 Task: Look for space in Zābol, Iran from 9th July, 2023 to 16th July, 2023 for 2 adults, 1 child in price range Rs.8000 to Rs.16000. Place can be entire place with 2 bedrooms having 2 beds and 1 bathroom. Property type can be house, flat, guest house. Booking option can be shelf check-in. Required host language is English.
Action: Mouse moved to (410, 63)
Screenshot: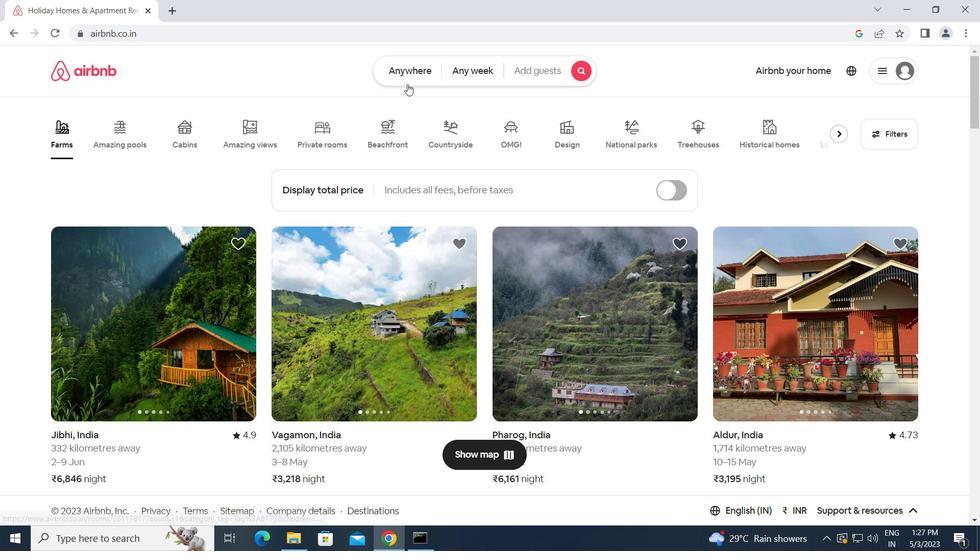 
Action: Mouse pressed left at (410, 63)
Screenshot: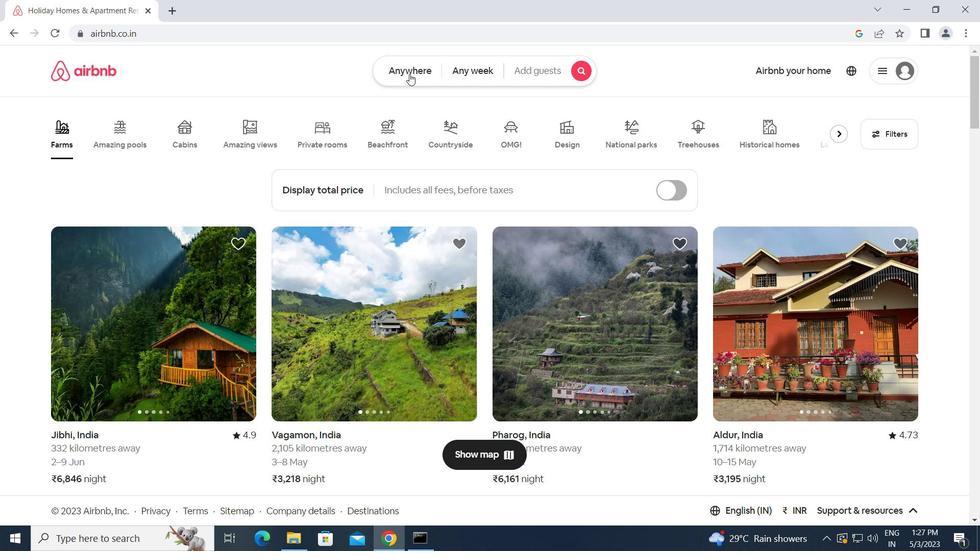 
Action: Mouse moved to (245, 111)
Screenshot: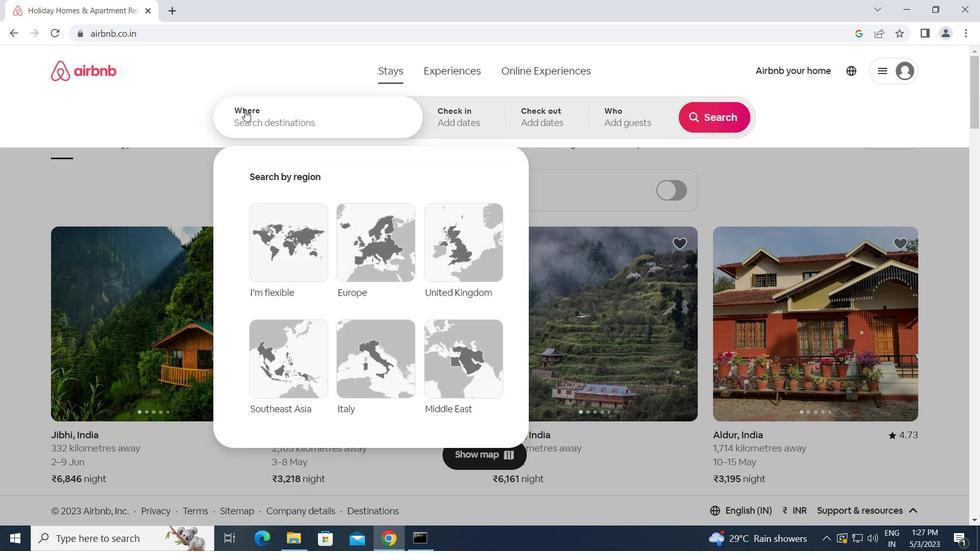 
Action: Mouse pressed left at (245, 111)
Screenshot: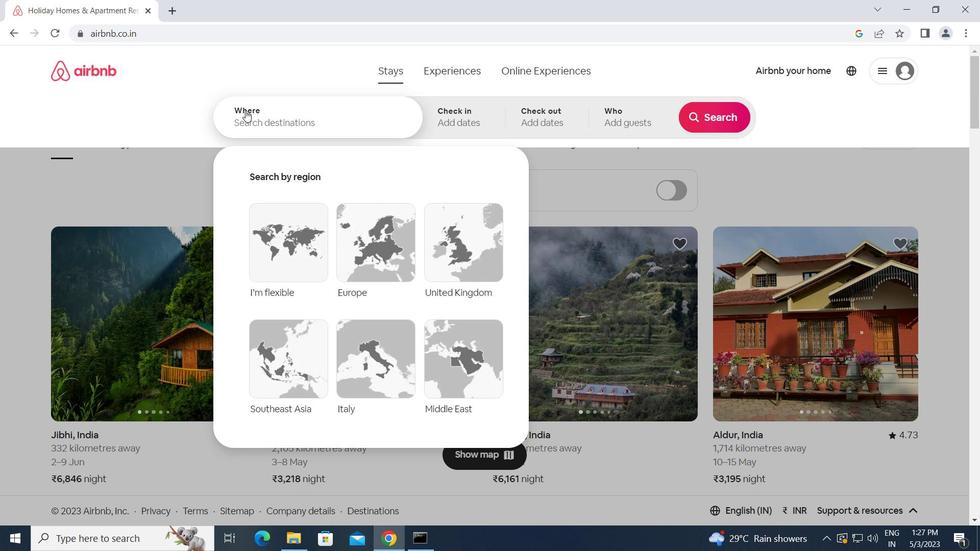 
Action: Key pressed z<Key.caps_lock>abol,<Key.space><Key.caps_lock>i
Screenshot: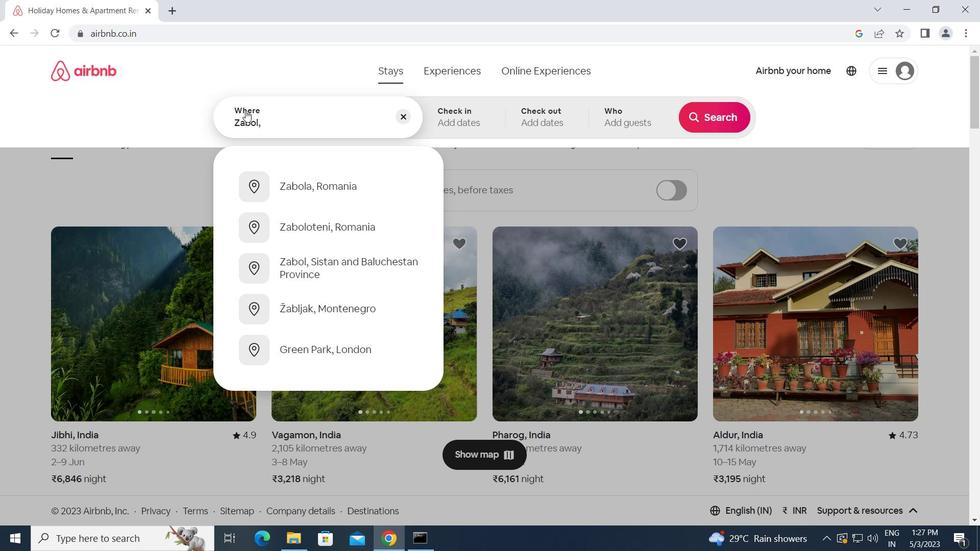 
Action: Mouse moved to (486, 60)
Screenshot: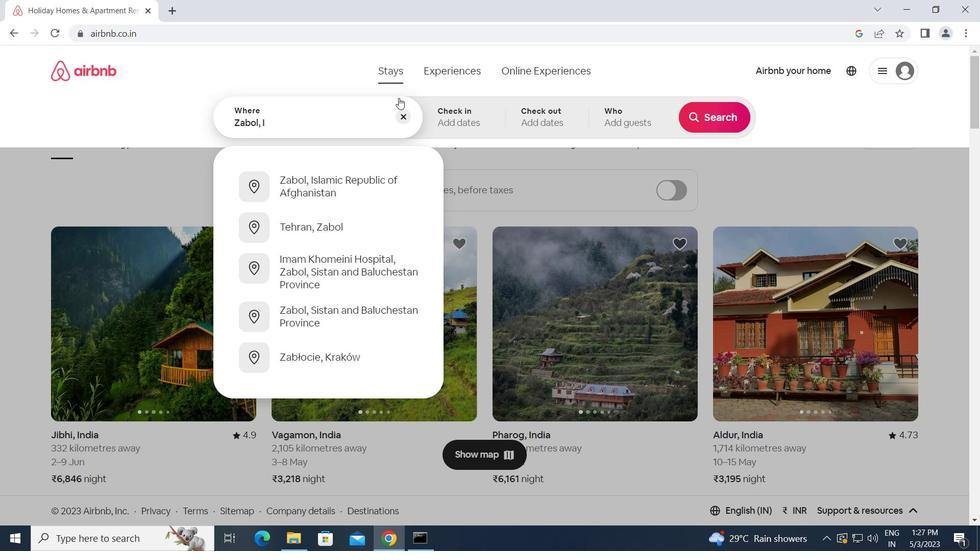 
Action: Key pressed <Key.caps_lock>ran<Key.enter>
Screenshot: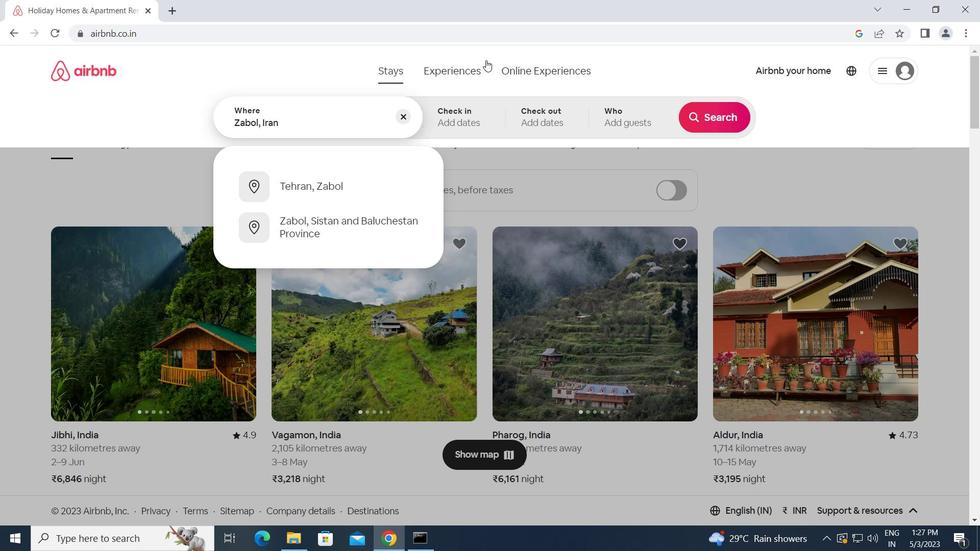 
Action: Mouse moved to (704, 212)
Screenshot: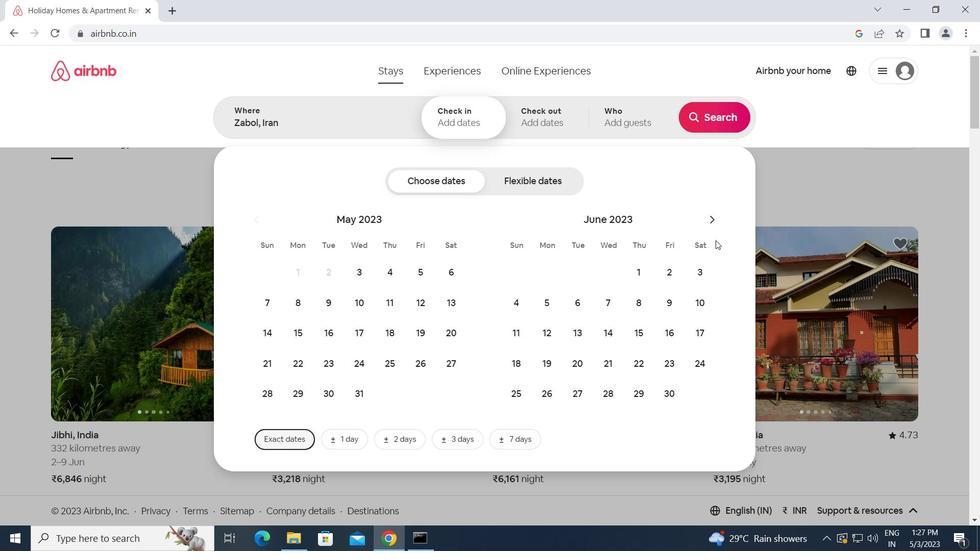 
Action: Mouse pressed left at (704, 212)
Screenshot: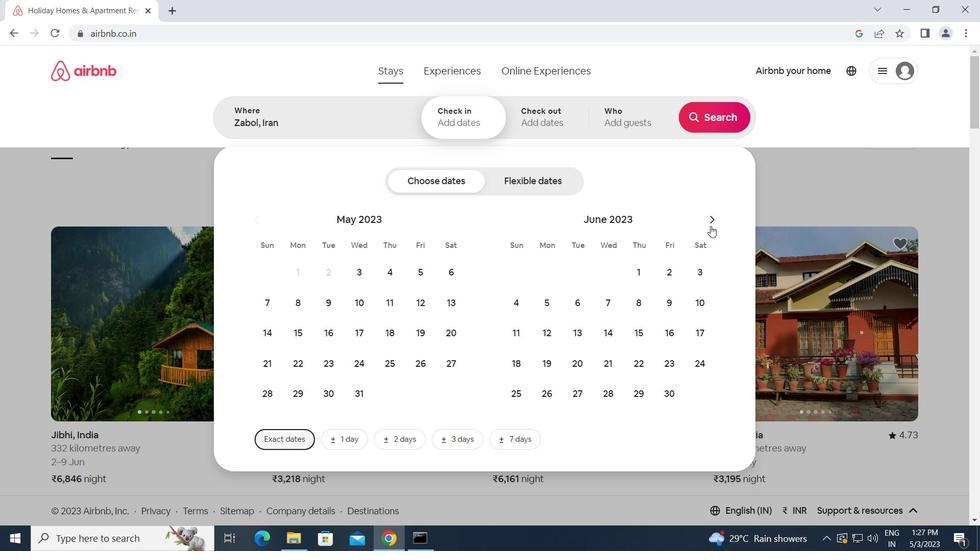
Action: Mouse moved to (709, 226)
Screenshot: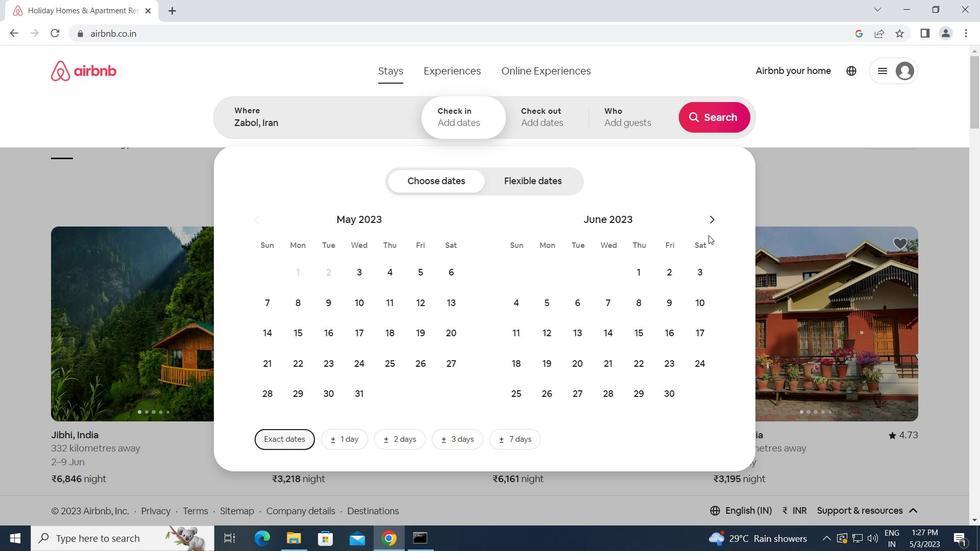 
Action: Mouse pressed left at (709, 226)
Screenshot: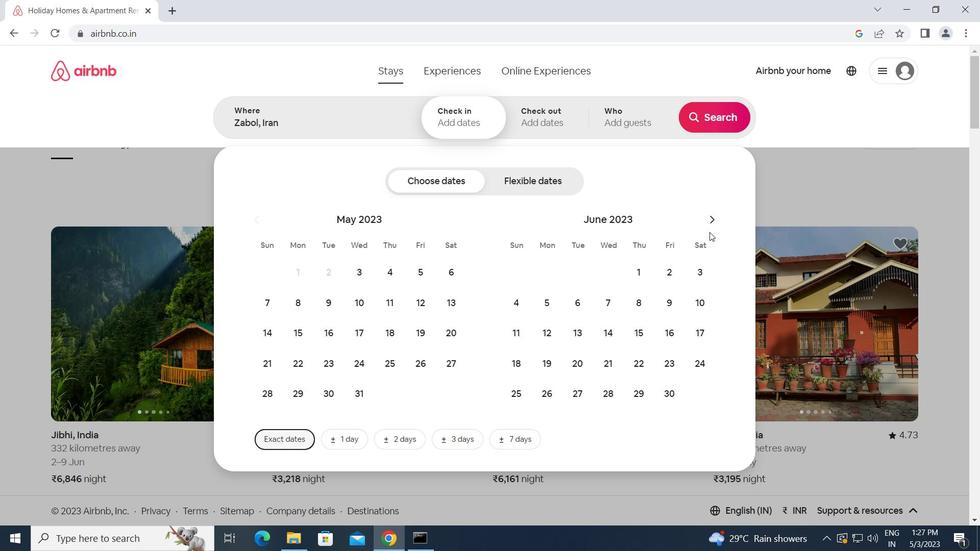
Action: Mouse moved to (515, 336)
Screenshot: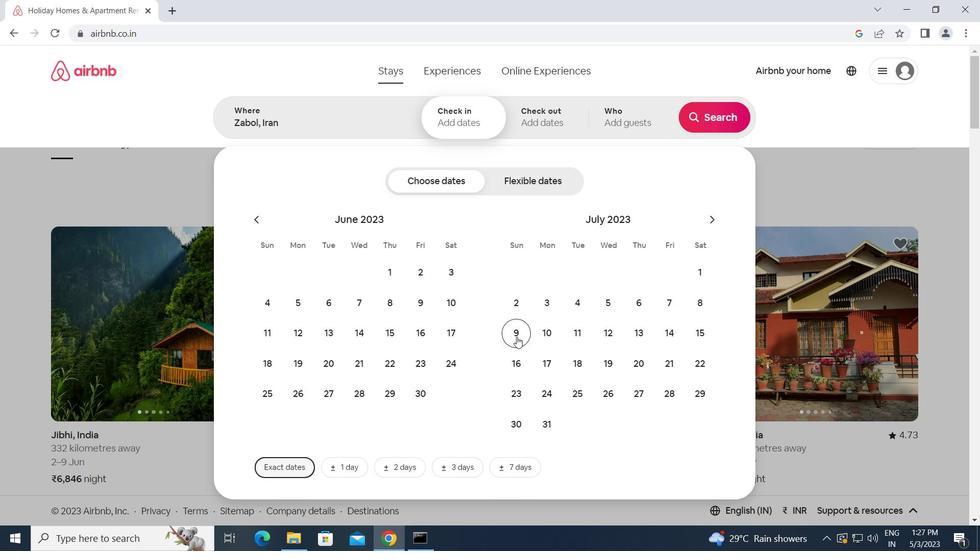 
Action: Mouse pressed left at (515, 336)
Screenshot: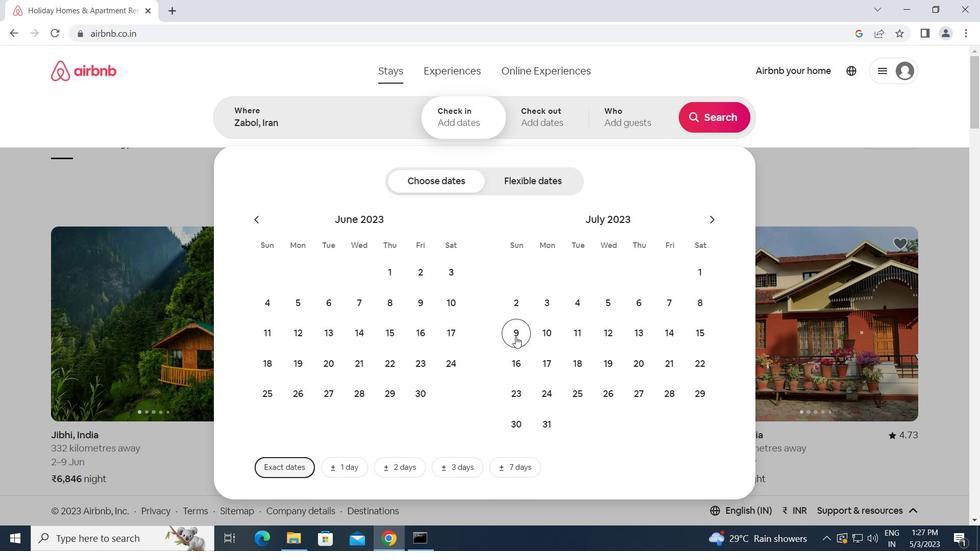 
Action: Mouse moved to (520, 366)
Screenshot: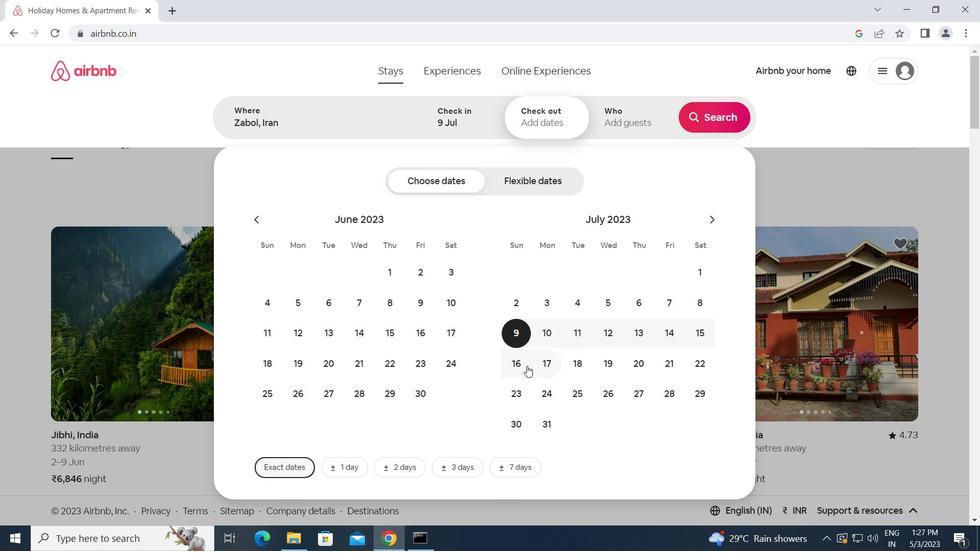 
Action: Mouse pressed left at (520, 366)
Screenshot: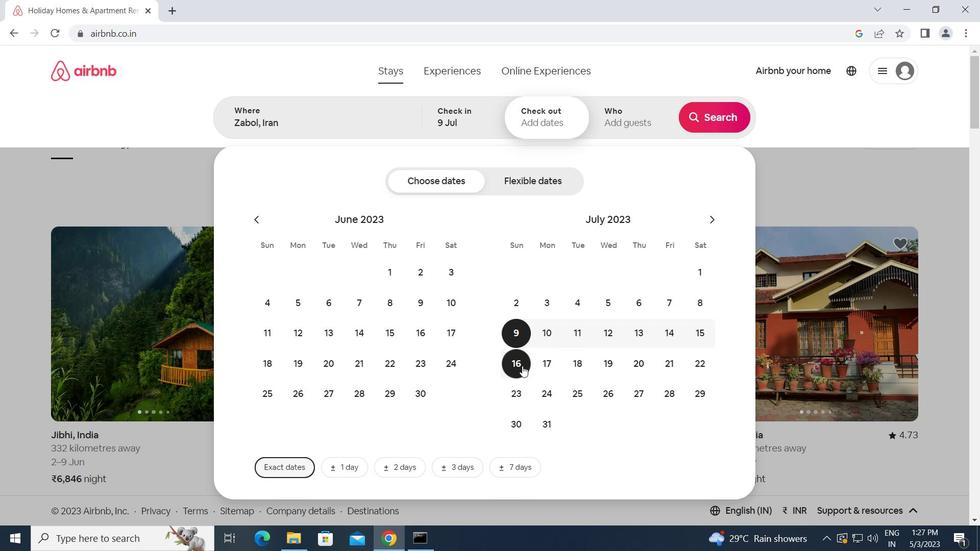
Action: Mouse moved to (615, 119)
Screenshot: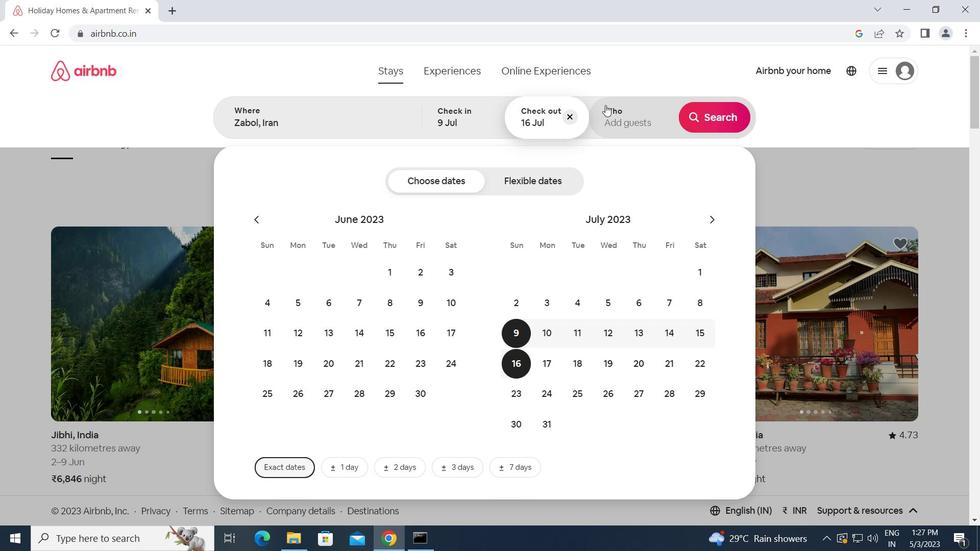 
Action: Mouse pressed left at (615, 119)
Screenshot: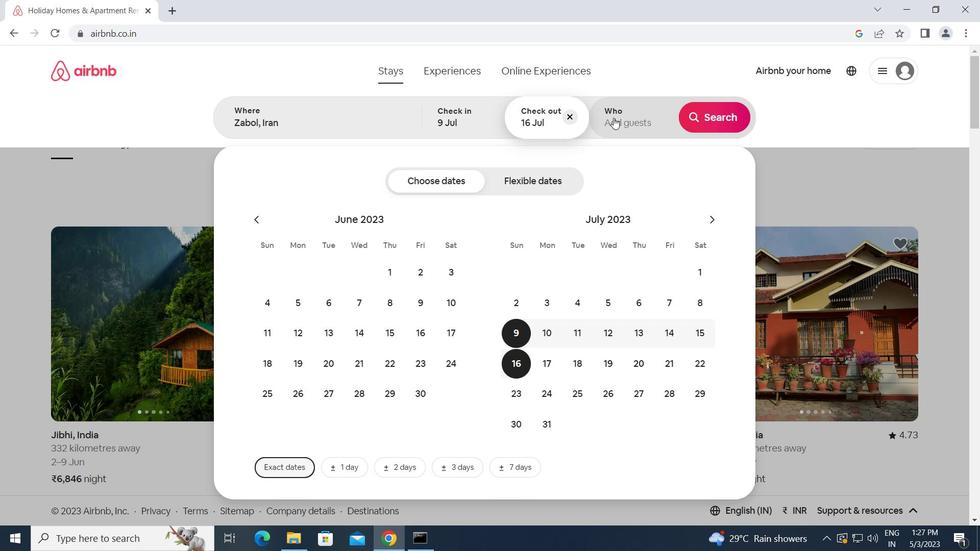 
Action: Mouse moved to (714, 187)
Screenshot: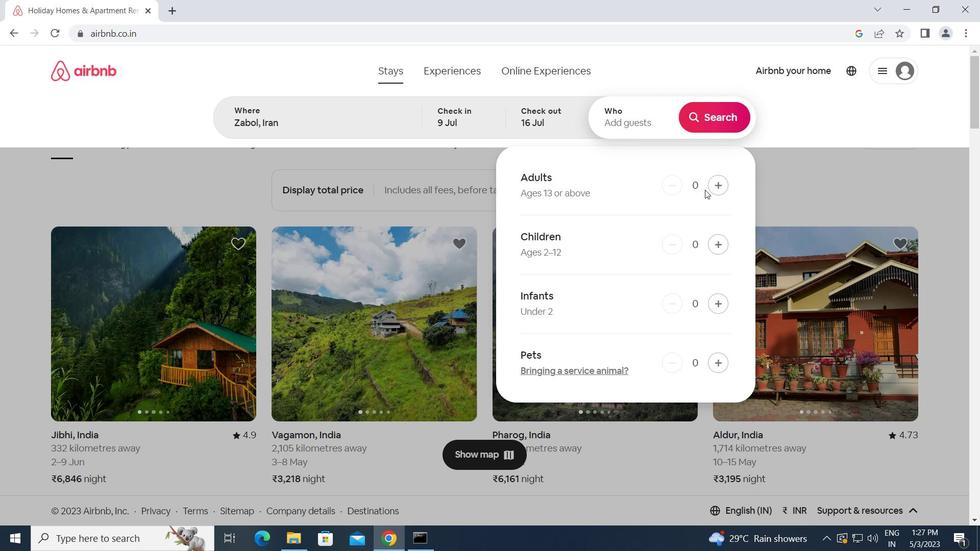 
Action: Mouse pressed left at (714, 187)
Screenshot: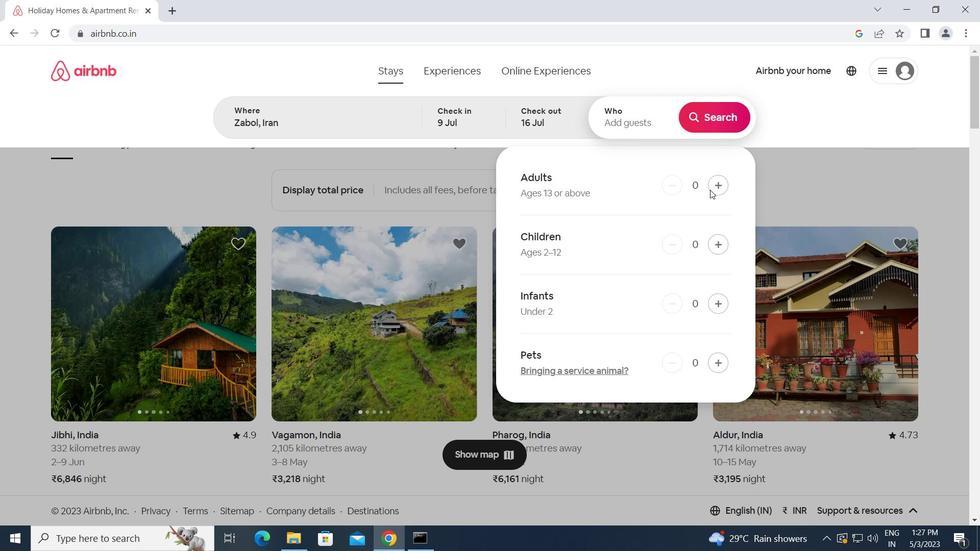 
Action: Mouse pressed left at (714, 187)
Screenshot: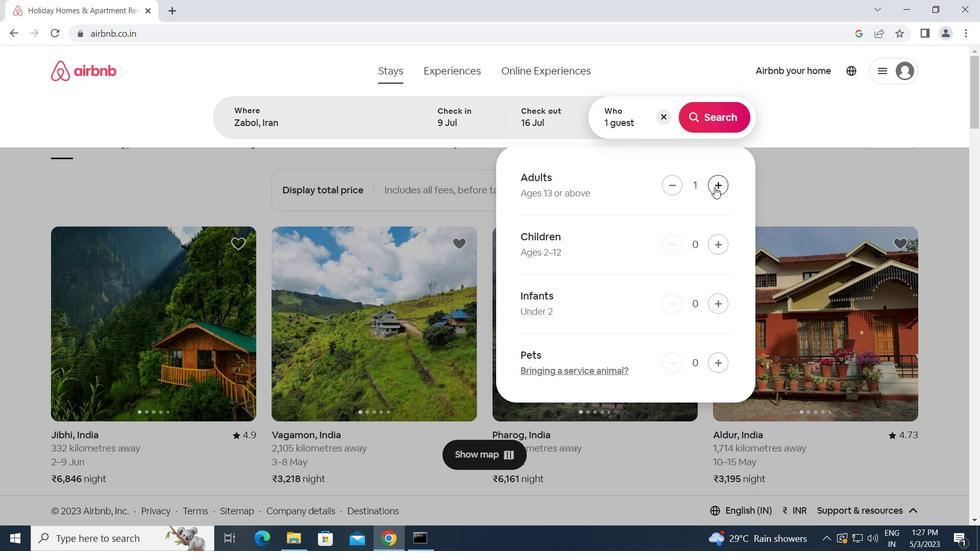 
Action: Mouse moved to (718, 244)
Screenshot: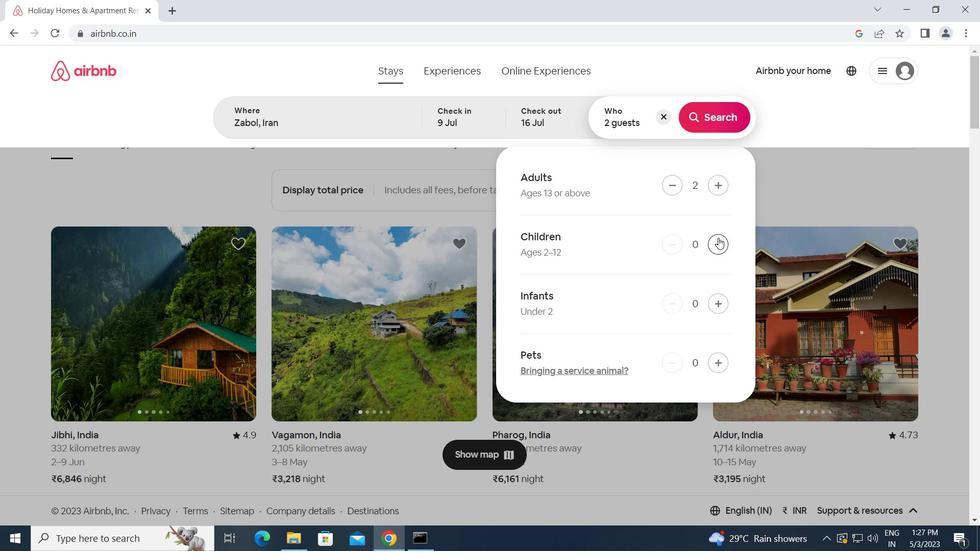 
Action: Mouse pressed left at (718, 244)
Screenshot: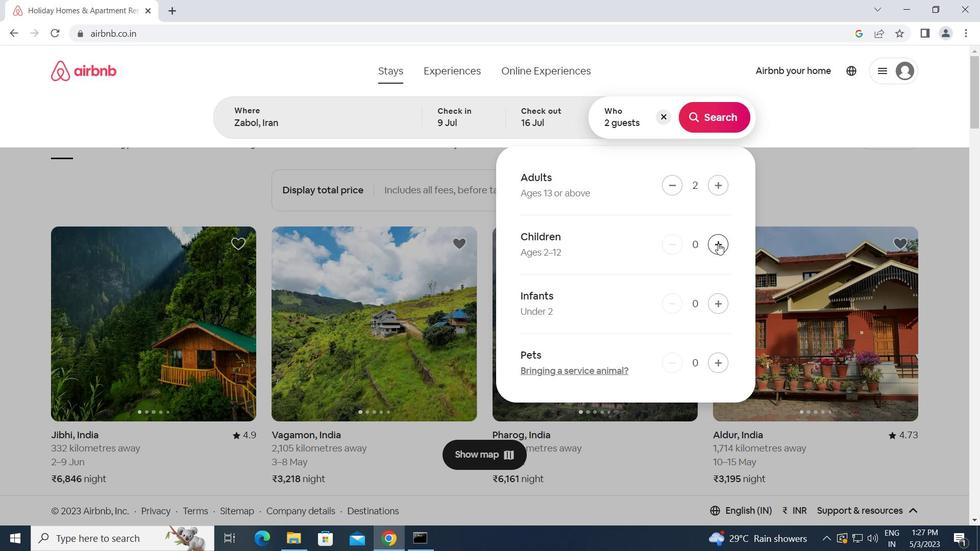 
Action: Mouse moved to (709, 116)
Screenshot: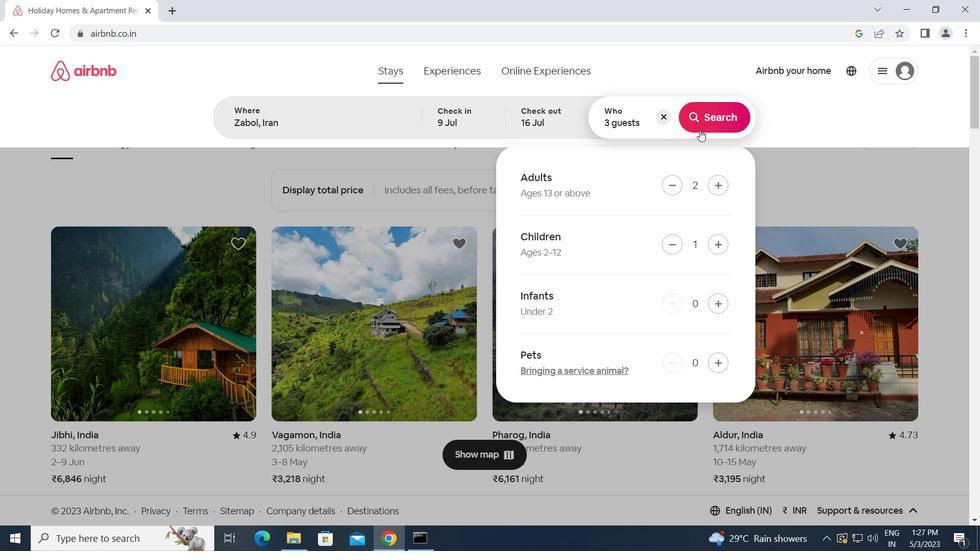 
Action: Mouse pressed left at (709, 116)
Screenshot: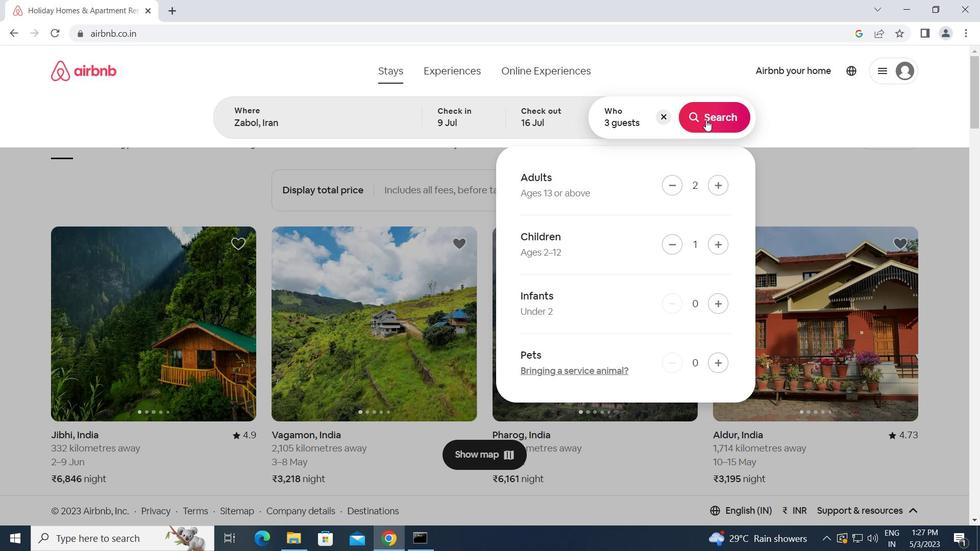 
Action: Mouse moved to (914, 114)
Screenshot: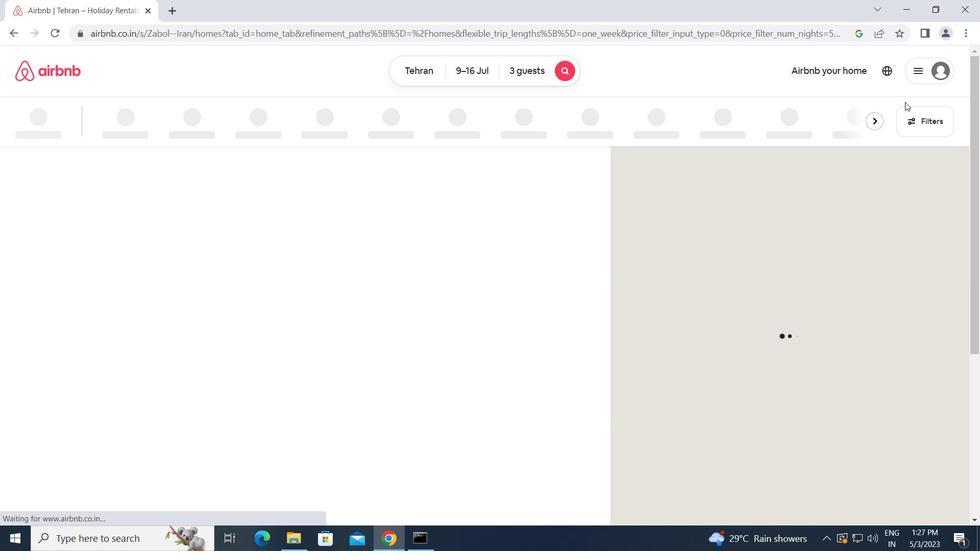 
Action: Mouse pressed left at (914, 114)
Screenshot: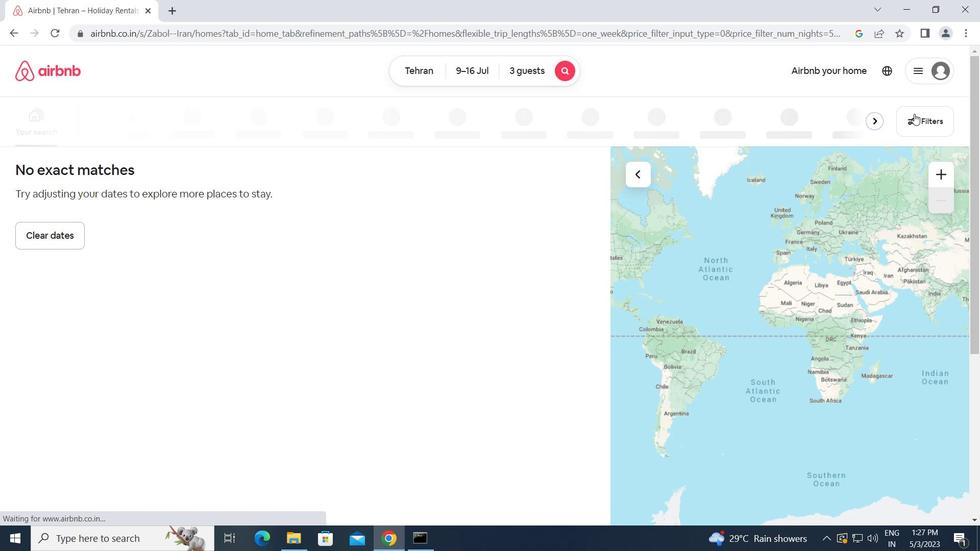 
Action: Mouse moved to (326, 210)
Screenshot: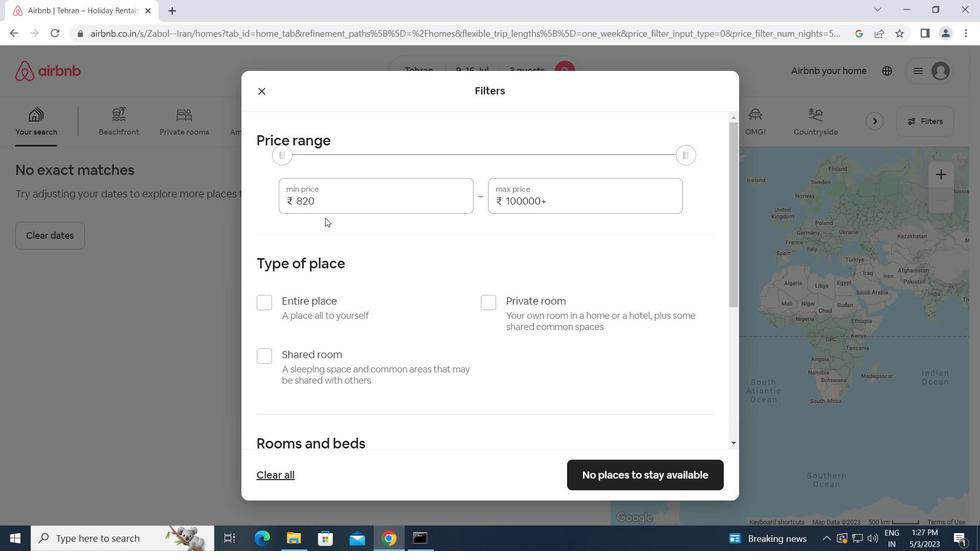 
Action: Mouse pressed left at (326, 210)
Screenshot: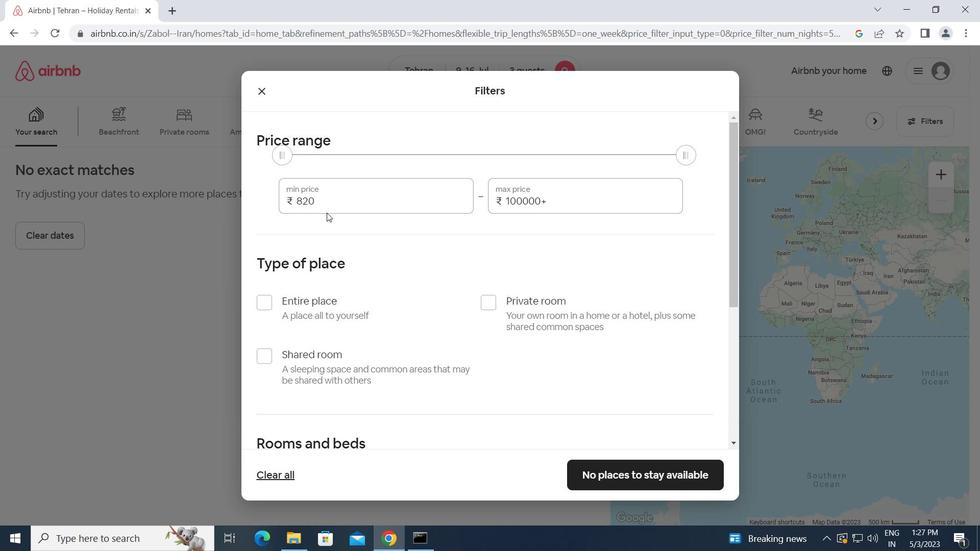 
Action: Mouse moved to (286, 204)
Screenshot: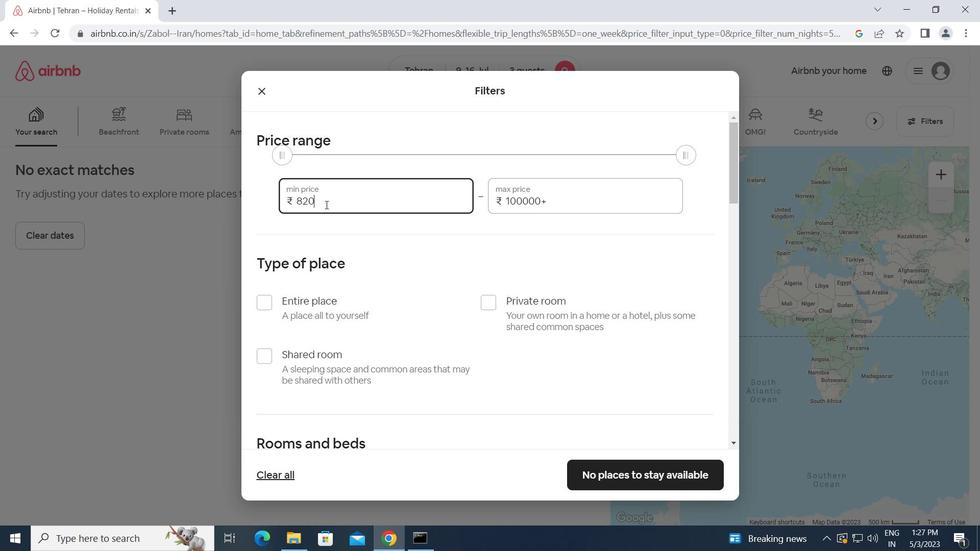 
Action: Mouse pressed left at (286, 204)
Screenshot: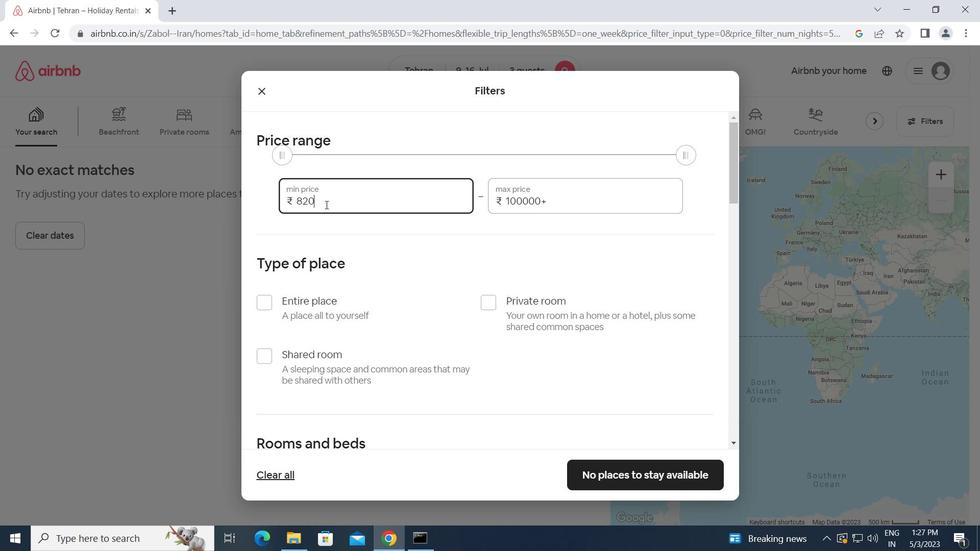 
Action: Mouse moved to (323, 199)
Screenshot: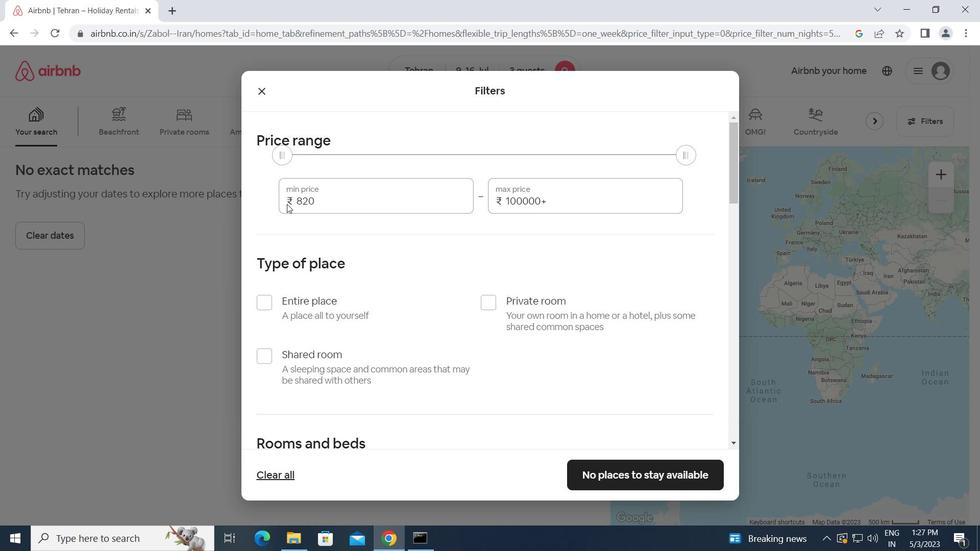 
Action: Mouse pressed left at (323, 199)
Screenshot: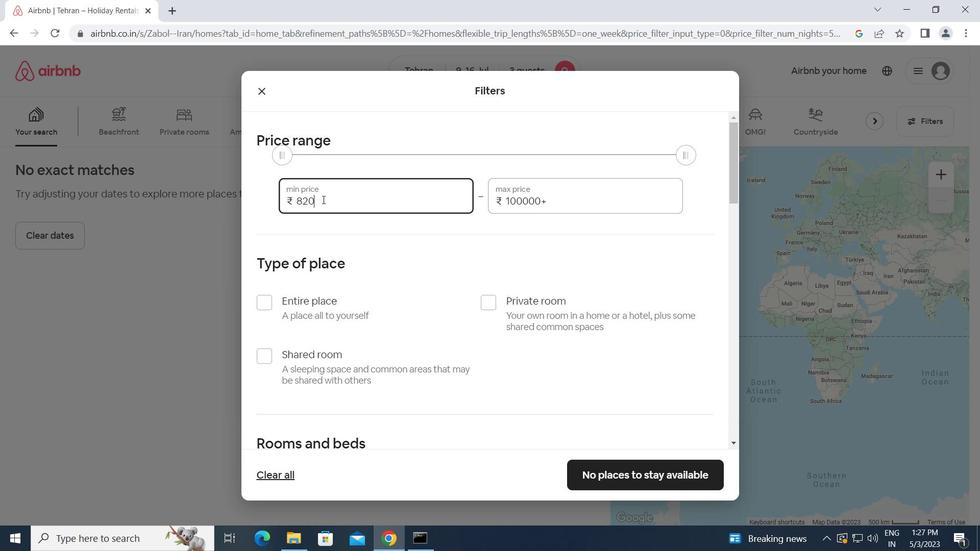 
Action: Mouse moved to (264, 198)
Screenshot: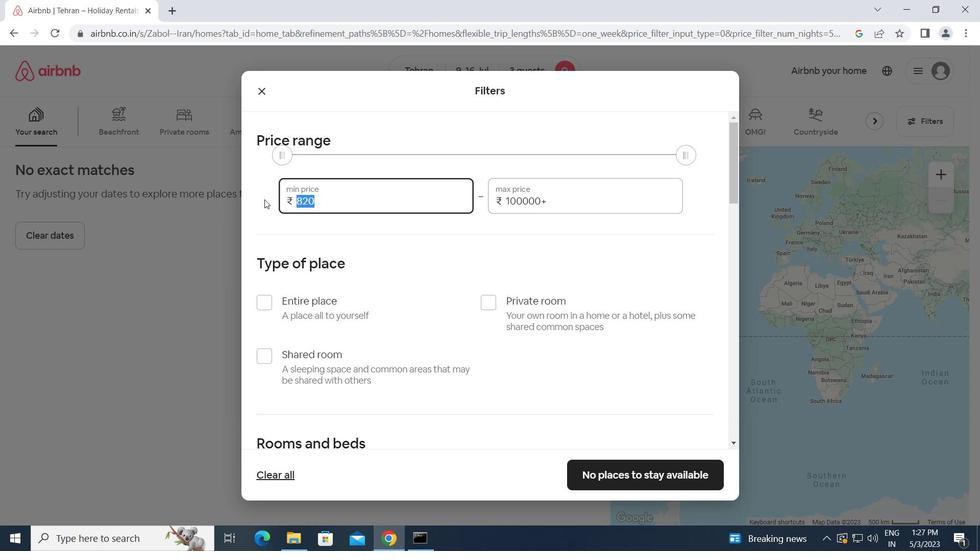 
Action: Key pressed 8000<Key.tab>16000
Screenshot: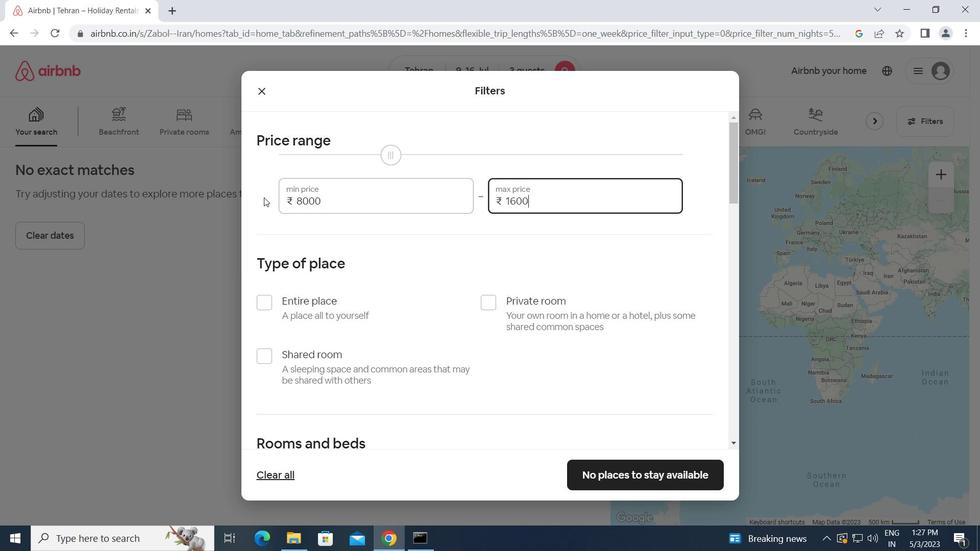 
Action: Mouse moved to (267, 305)
Screenshot: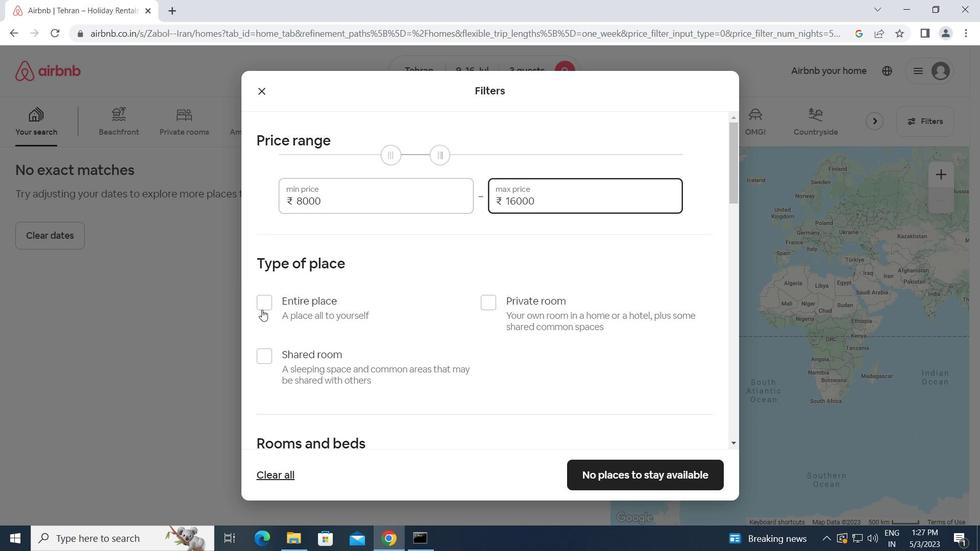 
Action: Mouse pressed left at (267, 305)
Screenshot: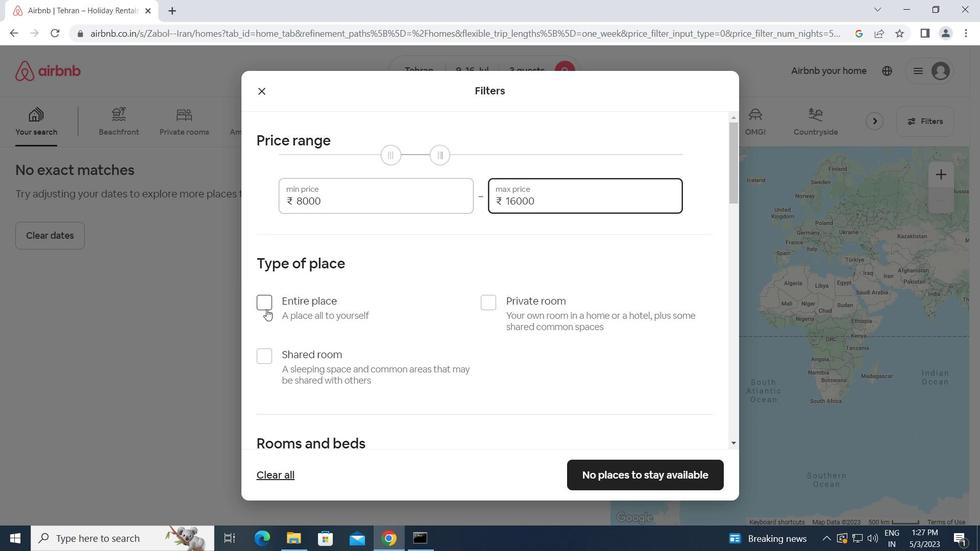 
Action: Mouse moved to (427, 340)
Screenshot: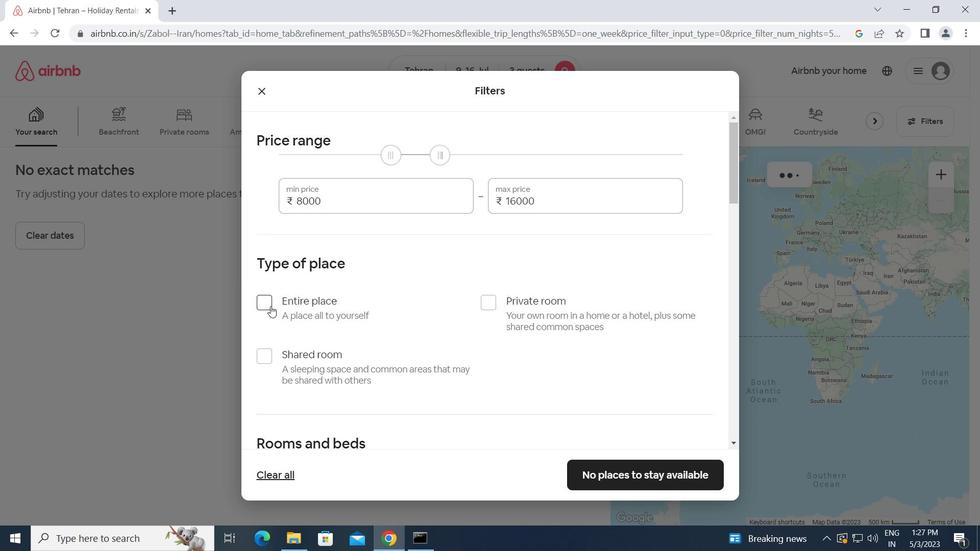 
Action: Mouse scrolled (427, 339) with delta (0, 0)
Screenshot: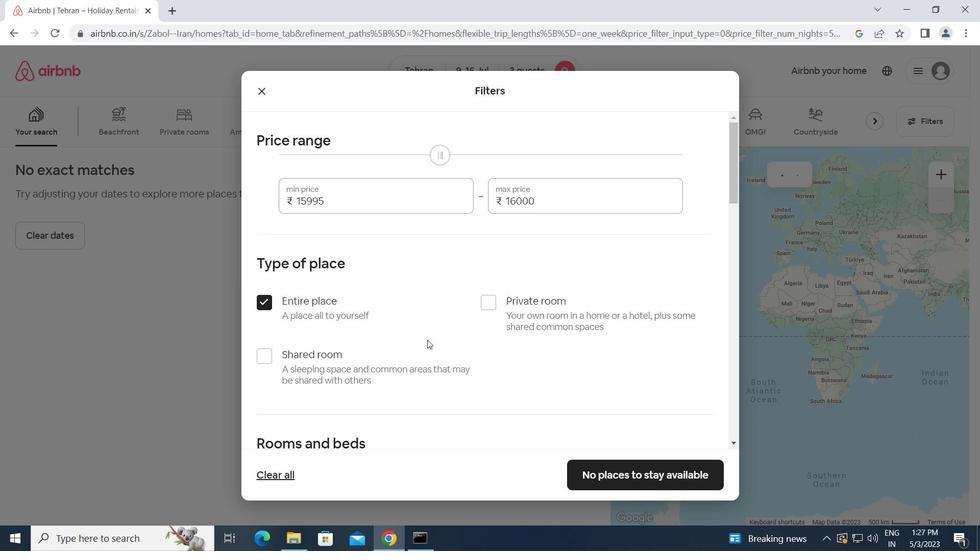 
Action: Mouse scrolled (427, 339) with delta (0, 0)
Screenshot: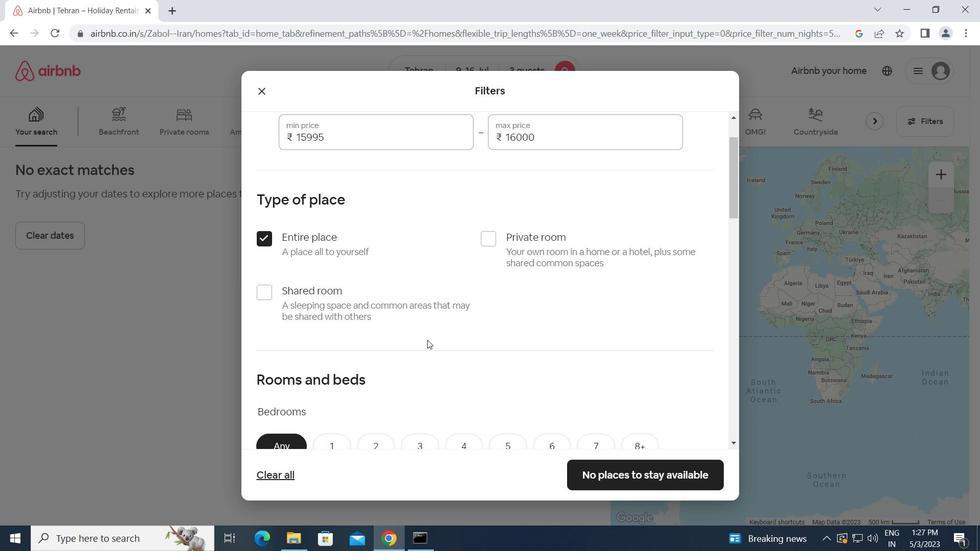 
Action: Mouse scrolled (427, 339) with delta (0, 0)
Screenshot: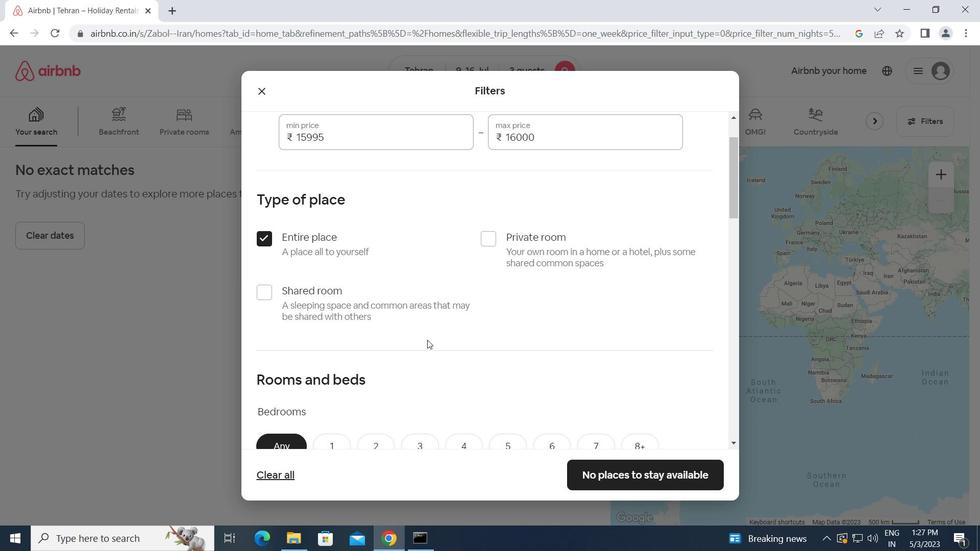 
Action: Mouse moved to (369, 319)
Screenshot: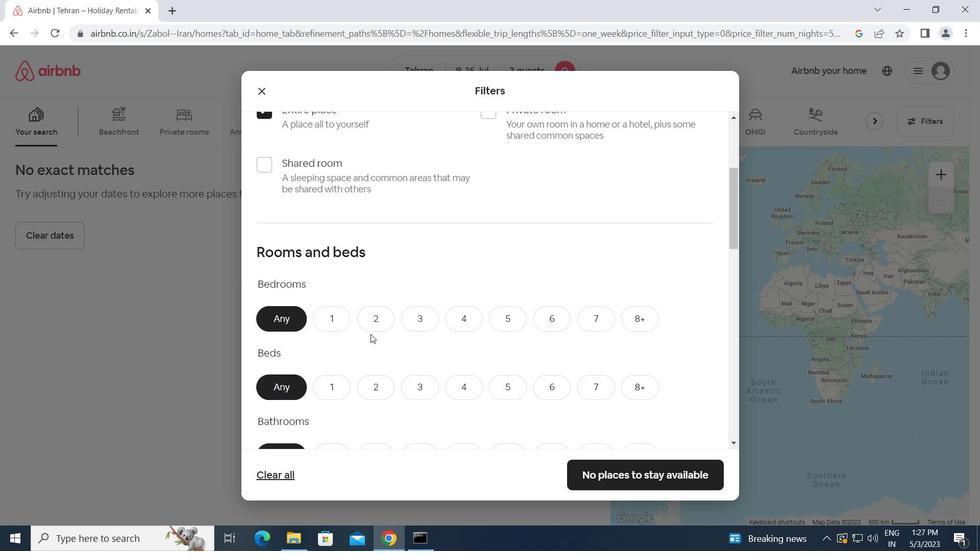 
Action: Mouse pressed left at (369, 319)
Screenshot: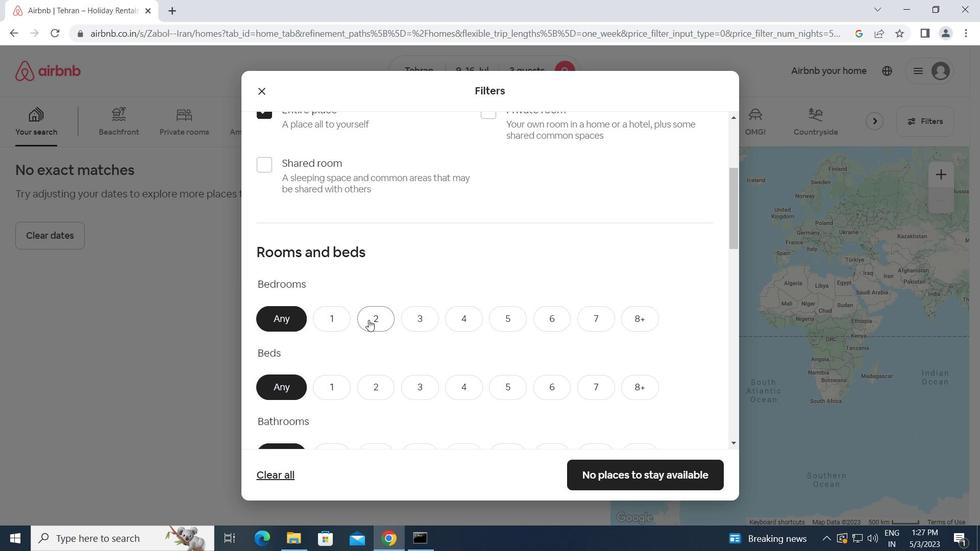 
Action: Mouse moved to (373, 389)
Screenshot: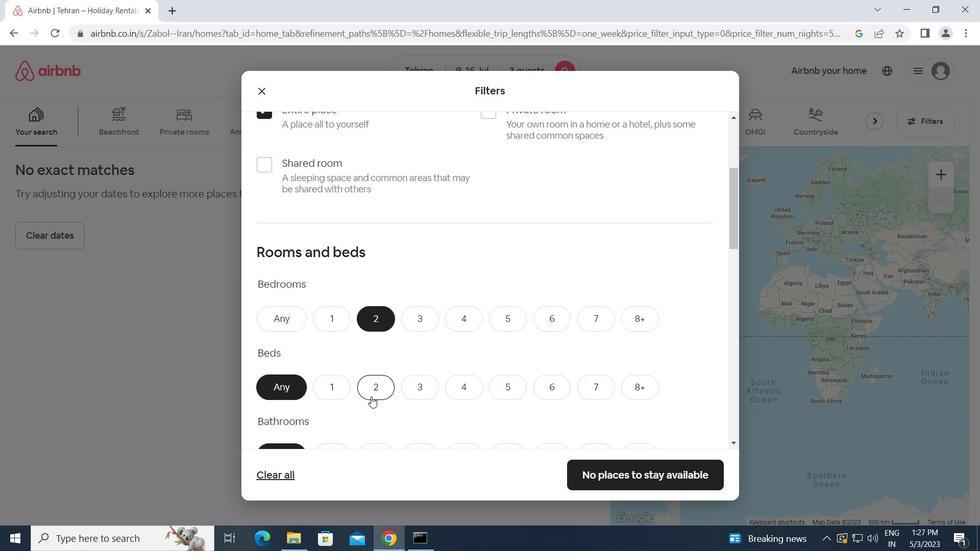
Action: Mouse pressed left at (373, 389)
Screenshot: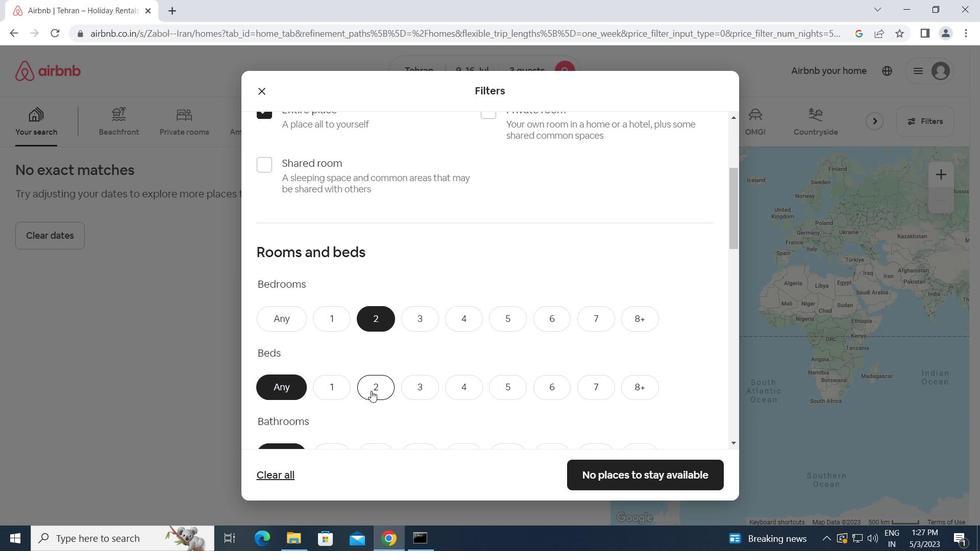 
Action: Mouse moved to (365, 392)
Screenshot: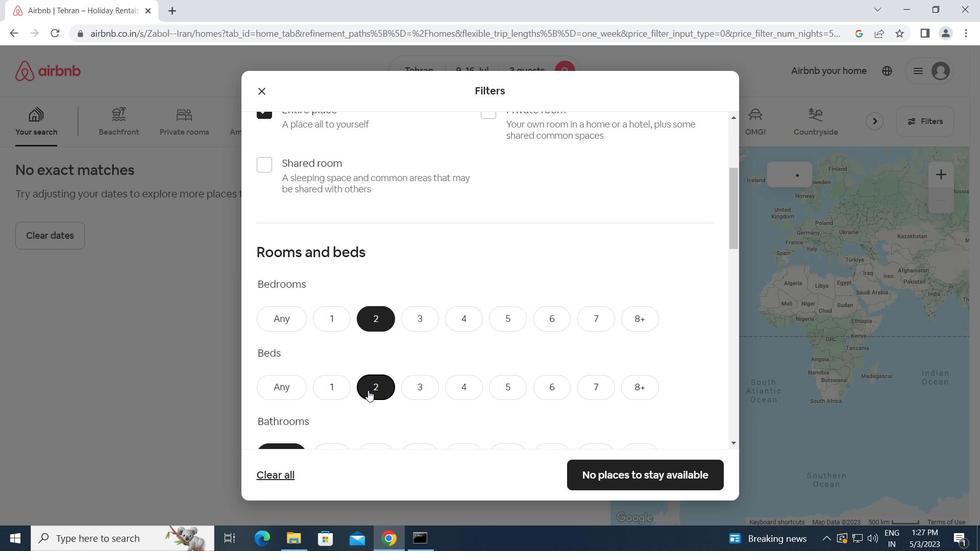 
Action: Mouse scrolled (365, 391) with delta (0, 0)
Screenshot: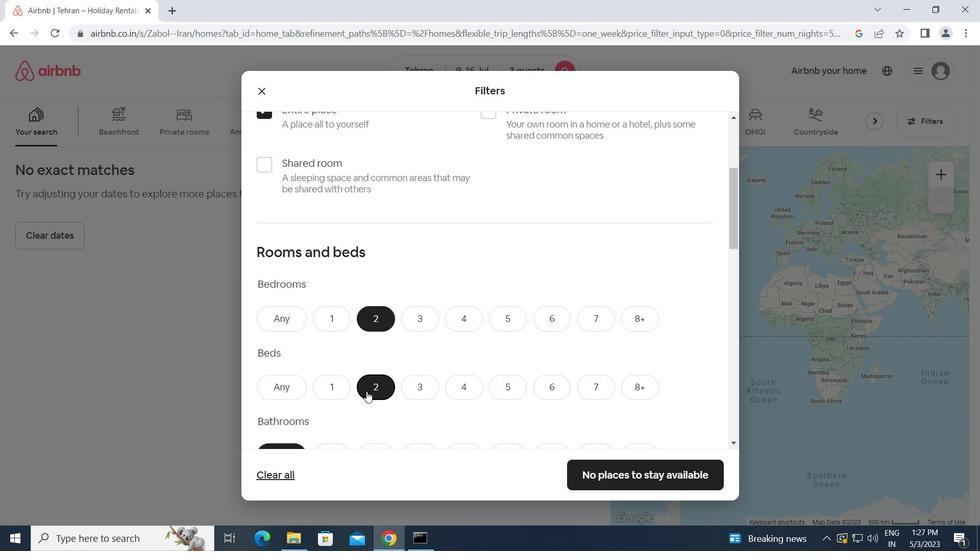 
Action: Mouse moved to (336, 383)
Screenshot: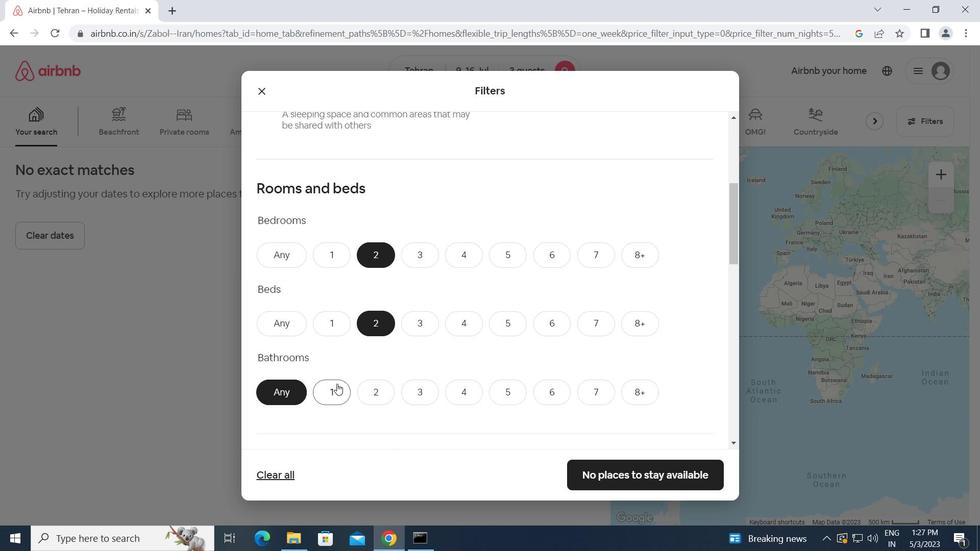 
Action: Mouse pressed left at (336, 383)
Screenshot: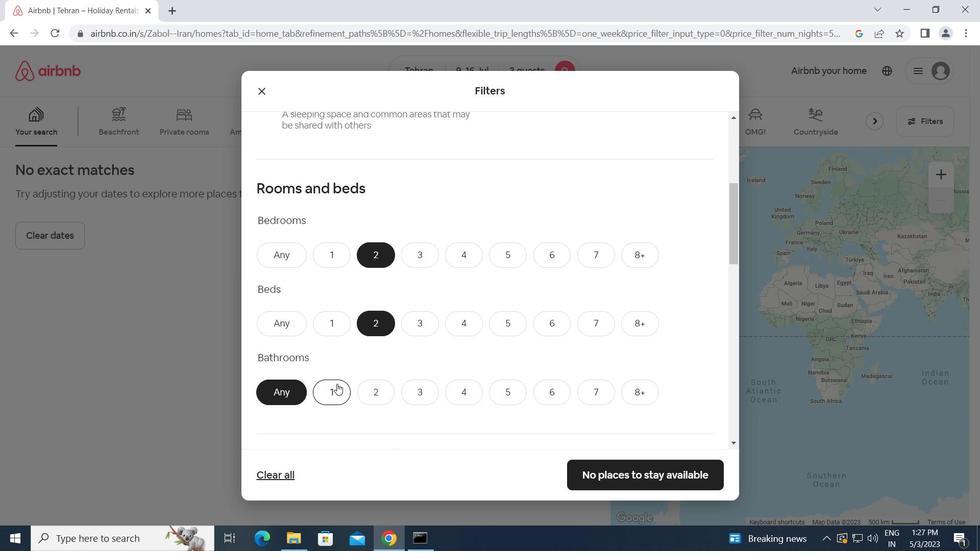 
Action: Mouse moved to (371, 380)
Screenshot: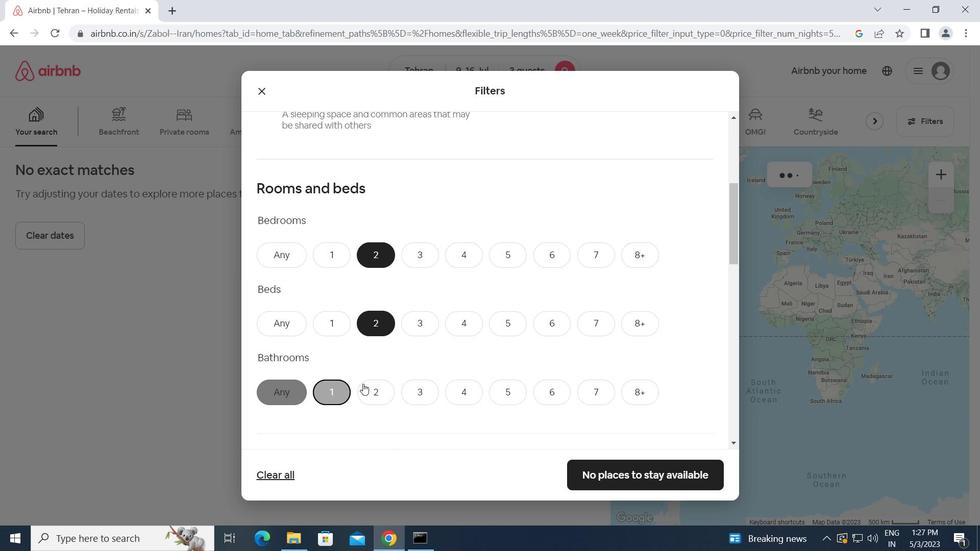 
Action: Mouse scrolled (371, 379) with delta (0, 0)
Screenshot: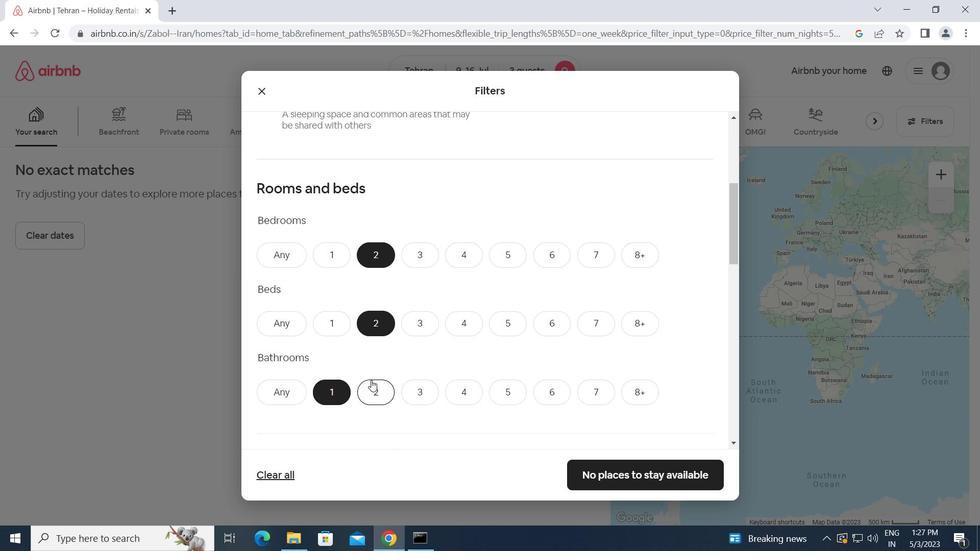 
Action: Mouse scrolled (371, 379) with delta (0, 0)
Screenshot: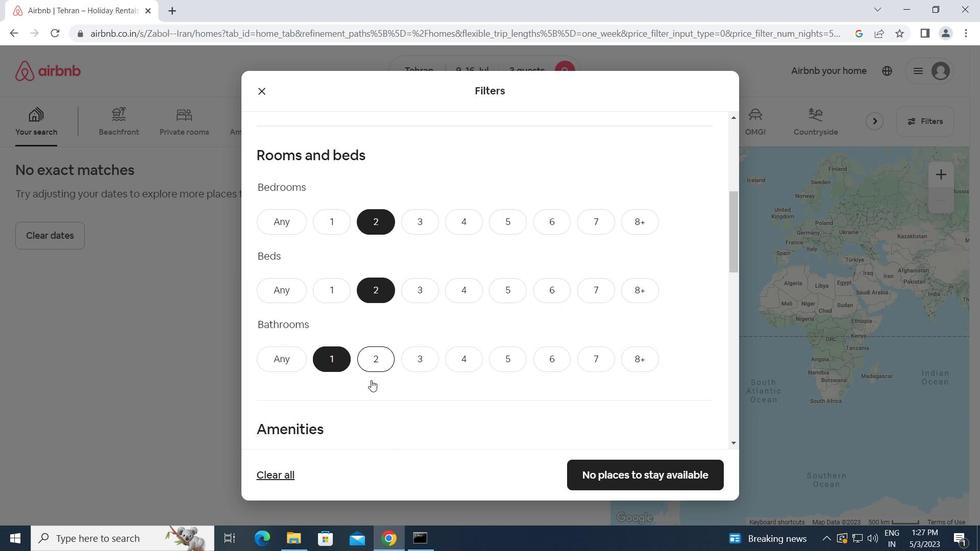 
Action: Mouse scrolled (371, 379) with delta (0, 0)
Screenshot: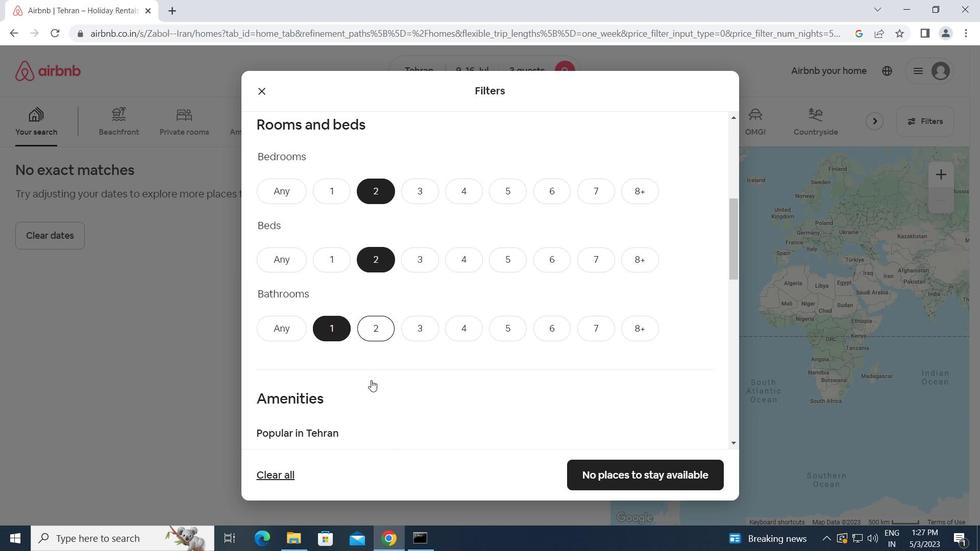 
Action: Mouse scrolled (371, 379) with delta (0, 0)
Screenshot: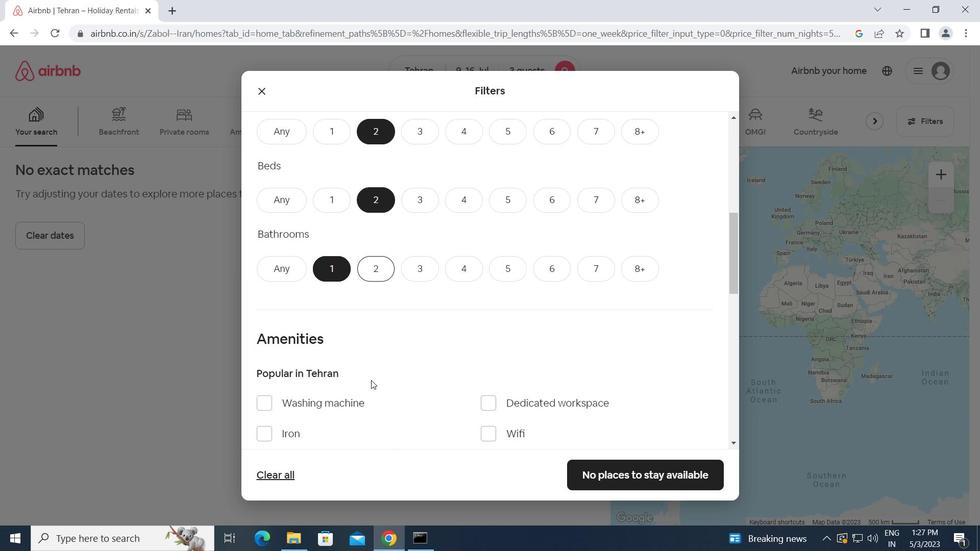 
Action: Mouse scrolled (371, 379) with delta (0, 0)
Screenshot: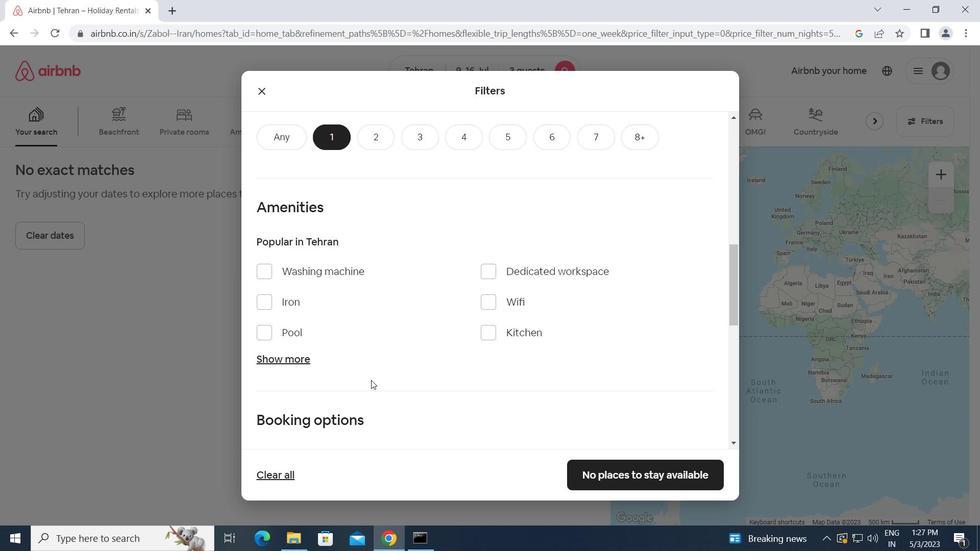 
Action: Mouse scrolled (371, 379) with delta (0, 0)
Screenshot: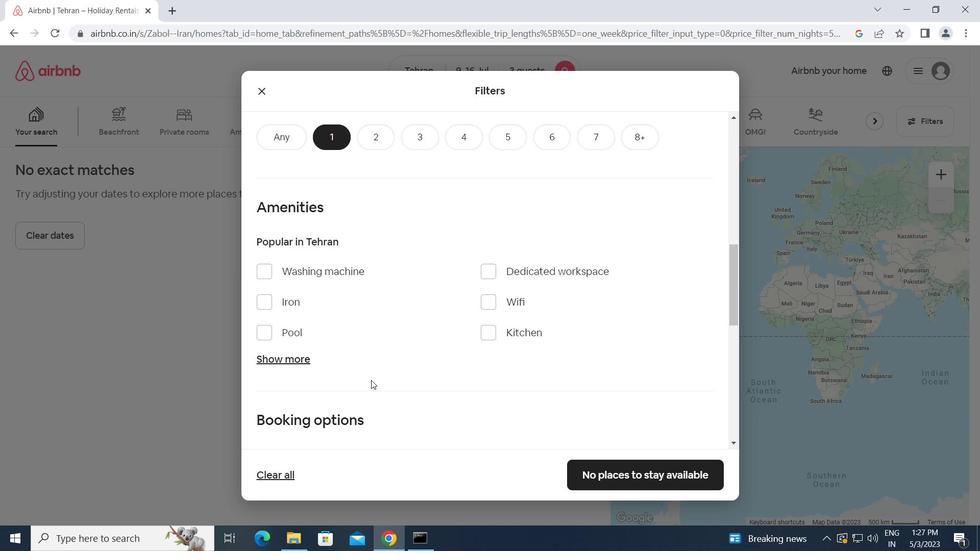 
Action: Mouse scrolled (371, 379) with delta (0, 0)
Screenshot: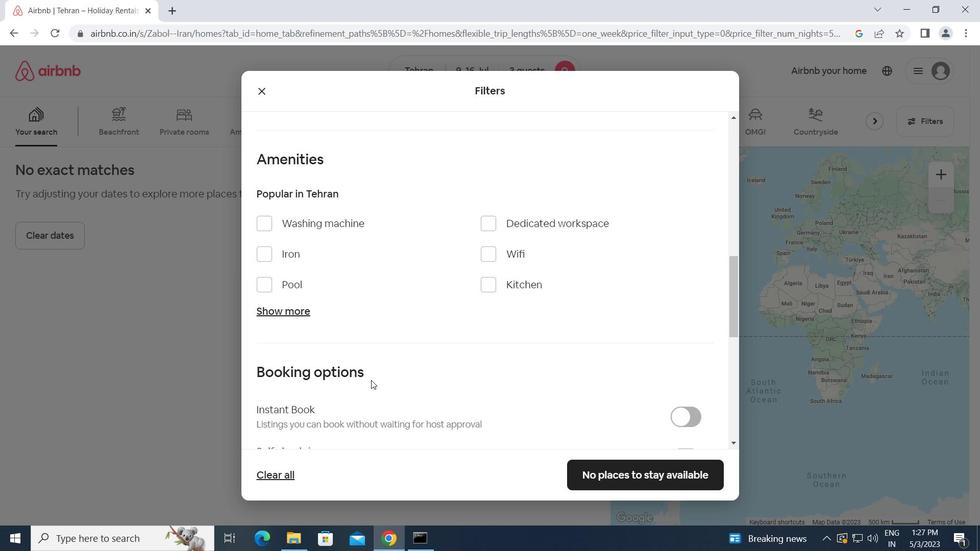 
Action: Mouse moved to (680, 311)
Screenshot: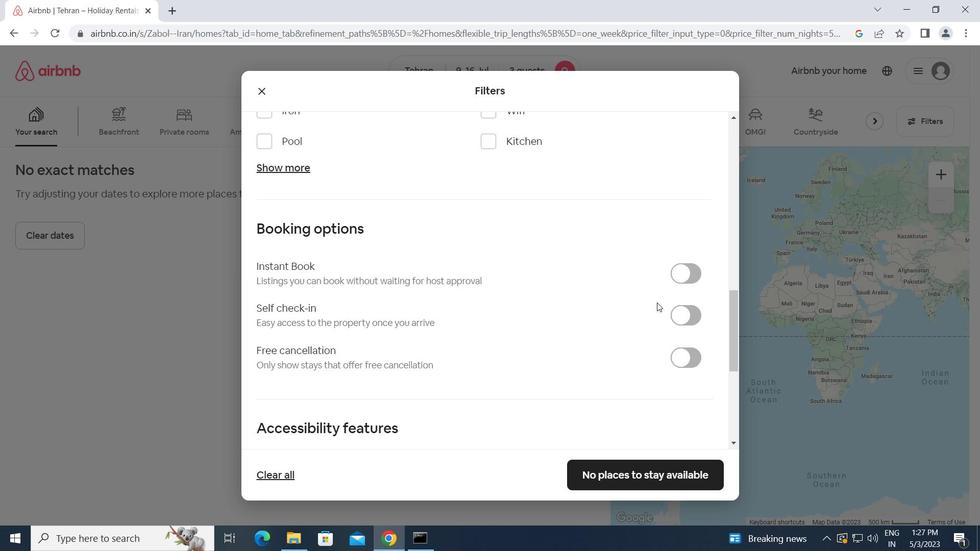 
Action: Mouse pressed left at (680, 311)
Screenshot: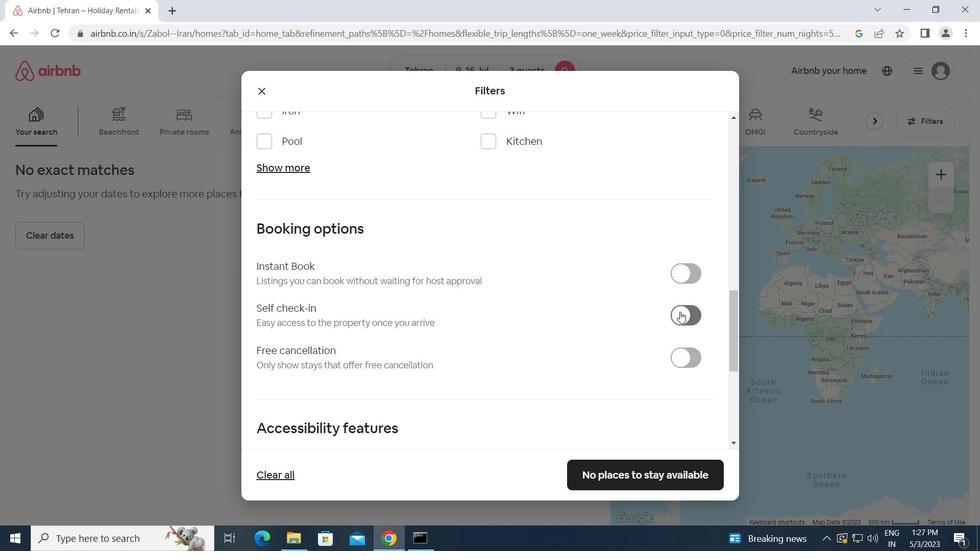 
Action: Mouse moved to (518, 336)
Screenshot: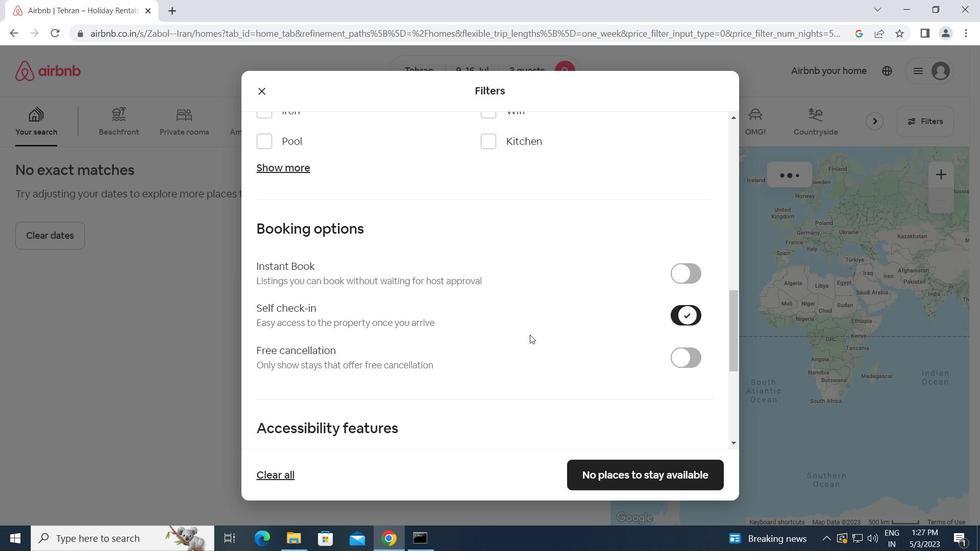 
Action: Mouse scrolled (518, 336) with delta (0, 0)
Screenshot: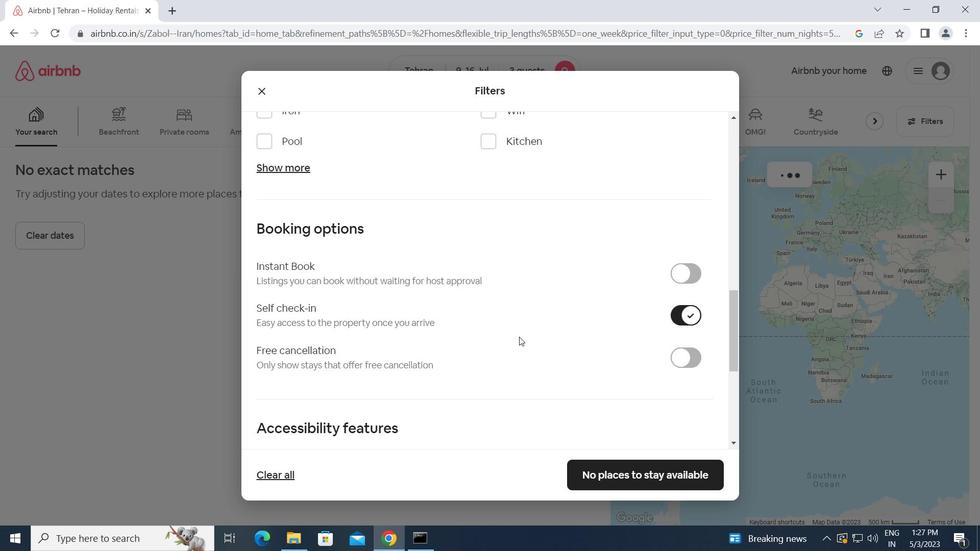 
Action: Mouse scrolled (518, 336) with delta (0, 0)
Screenshot: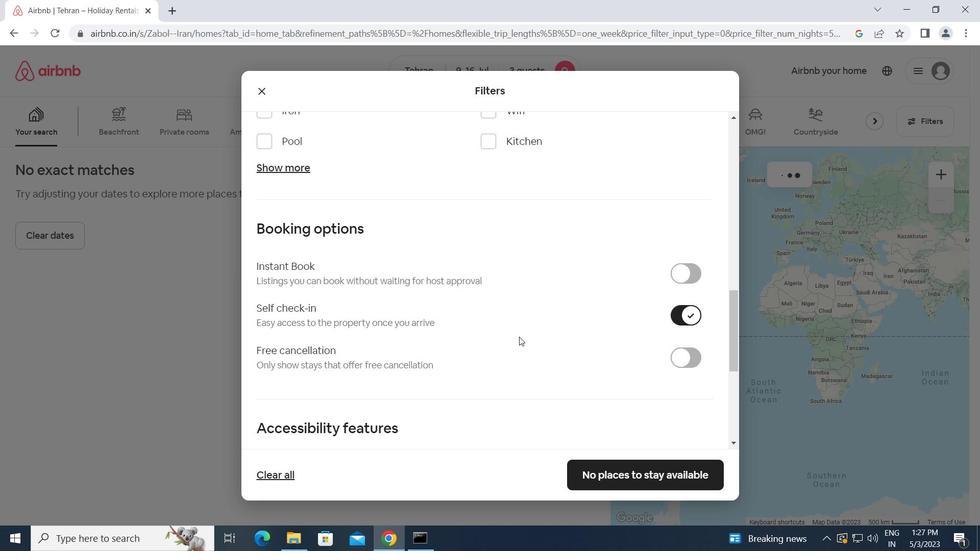 
Action: Mouse scrolled (518, 336) with delta (0, 0)
Screenshot: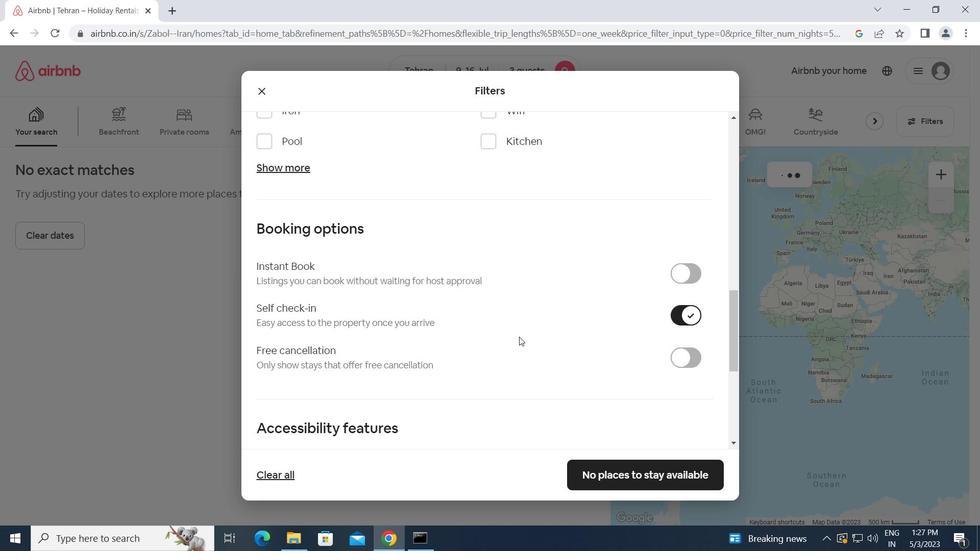 
Action: Mouse scrolled (518, 336) with delta (0, 0)
Screenshot: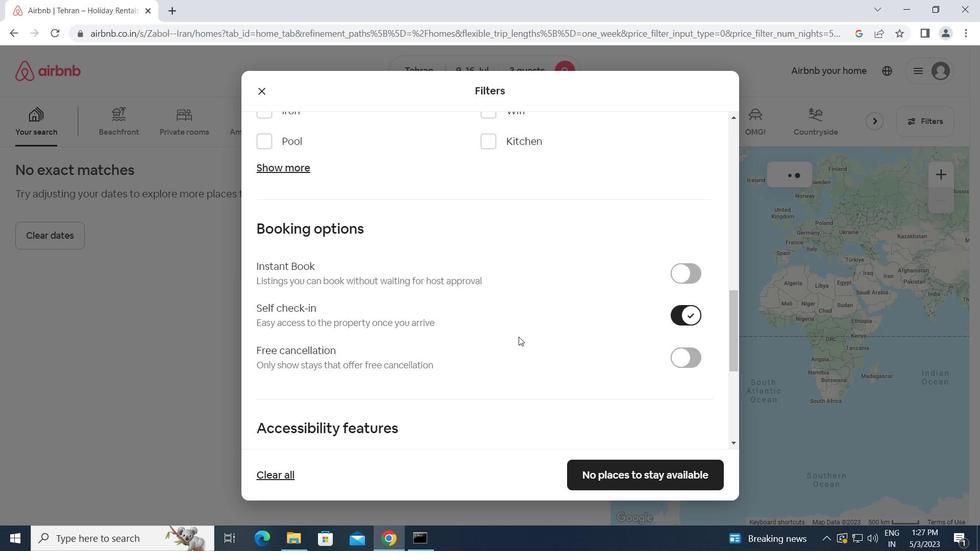 
Action: Mouse scrolled (518, 336) with delta (0, 0)
Screenshot: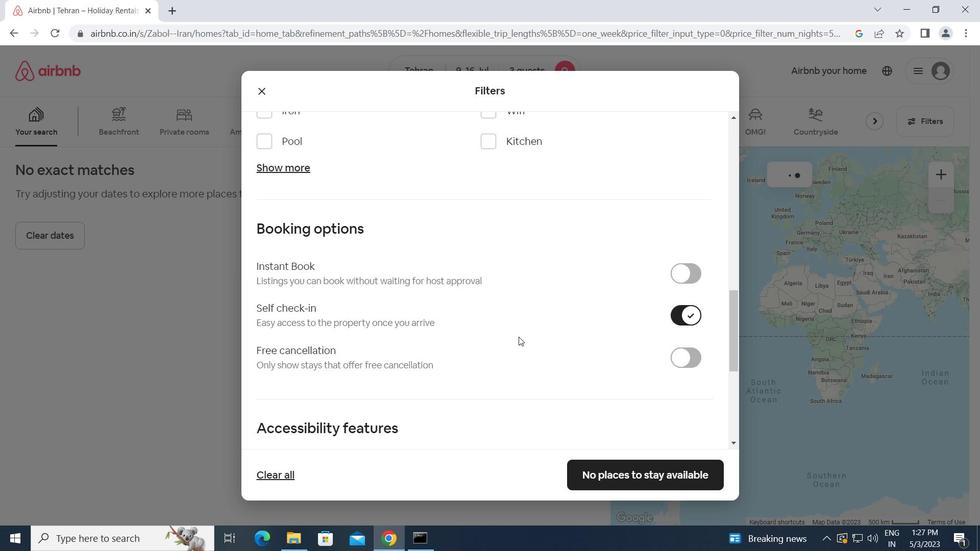 
Action: Mouse scrolled (518, 336) with delta (0, 0)
Screenshot: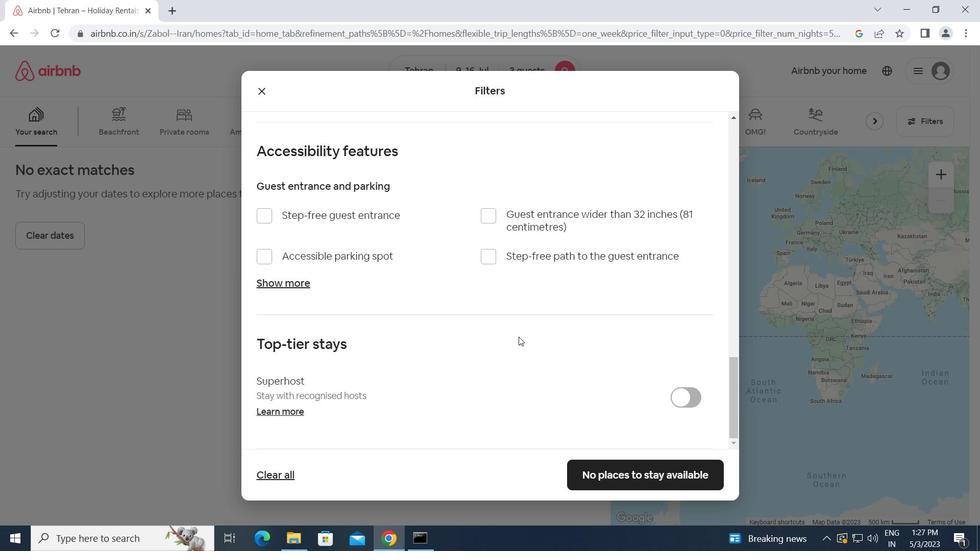 
Action: Mouse scrolled (518, 336) with delta (0, 0)
Screenshot: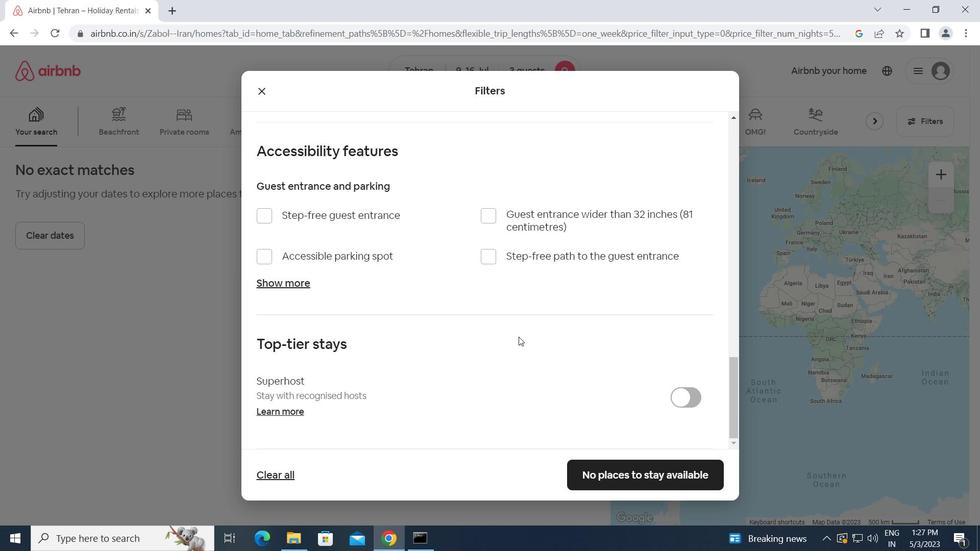 
Action: Mouse scrolled (518, 336) with delta (0, 0)
Screenshot: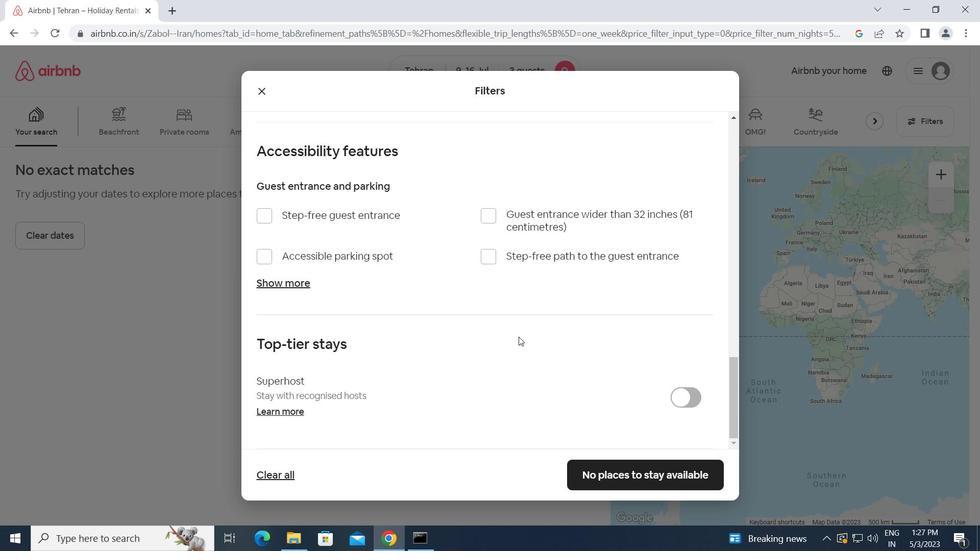 
Action: Mouse scrolled (518, 336) with delta (0, 0)
Screenshot: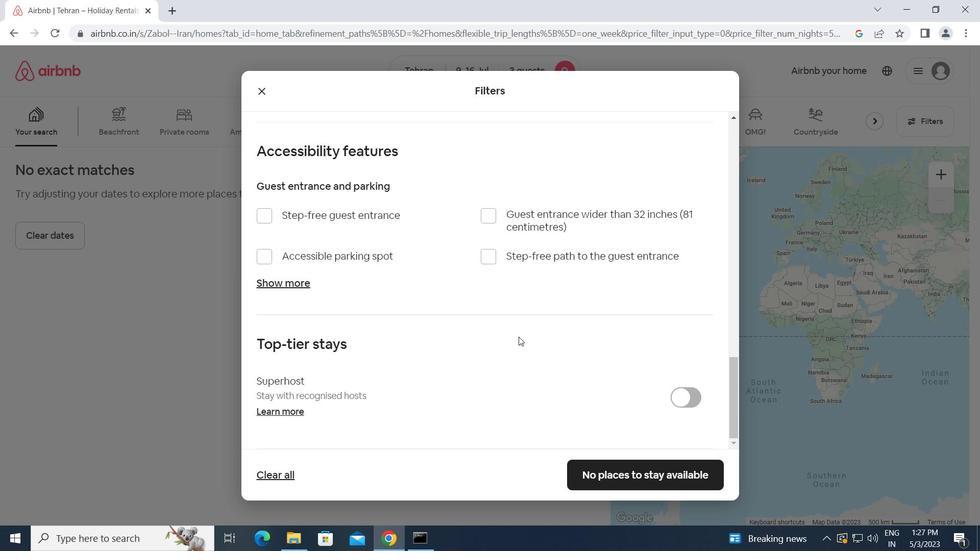 
Action: Mouse scrolled (518, 336) with delta (0, 0)
Screenshot: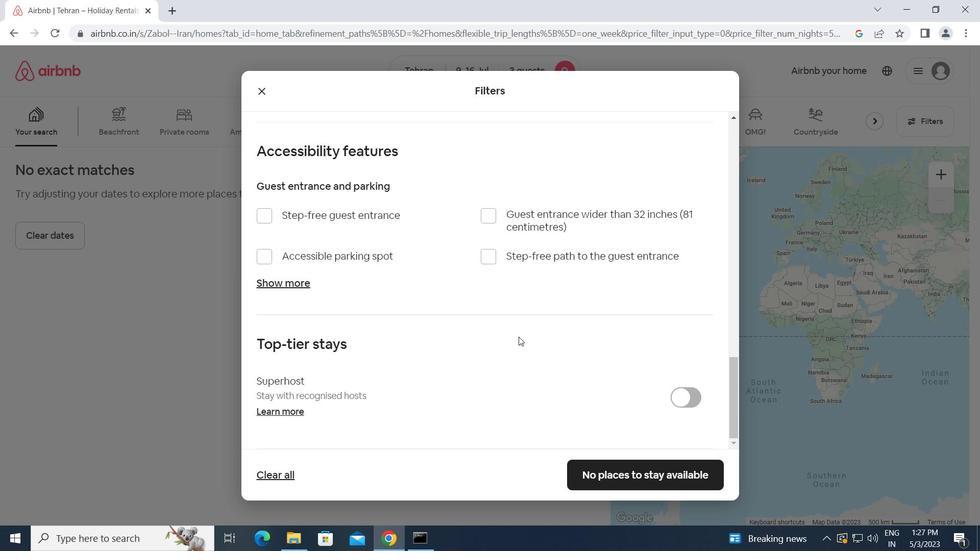 
Action: Mouse scrolled (518, 336) with delta (0, 0)
Screenshot: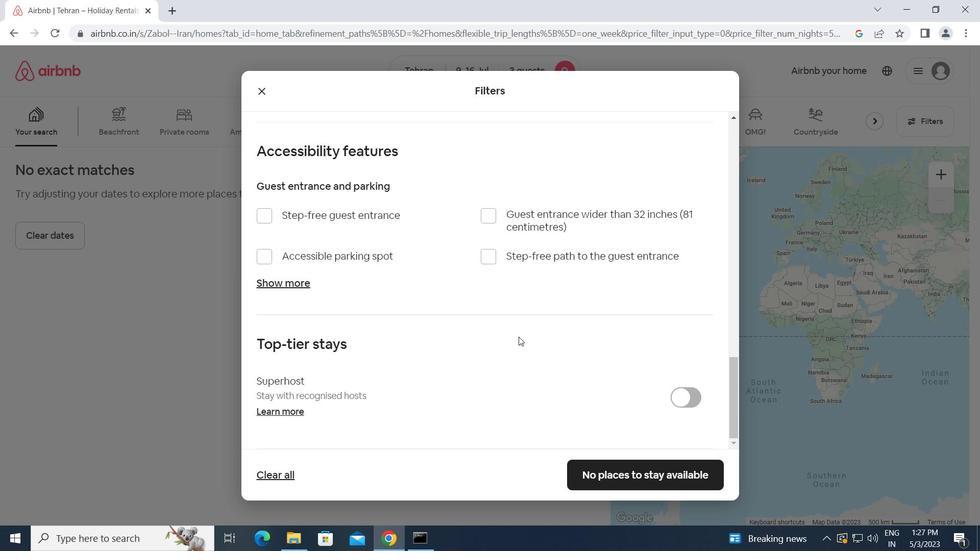 
Action: Mouse moved to (606, 474)
Screenshot: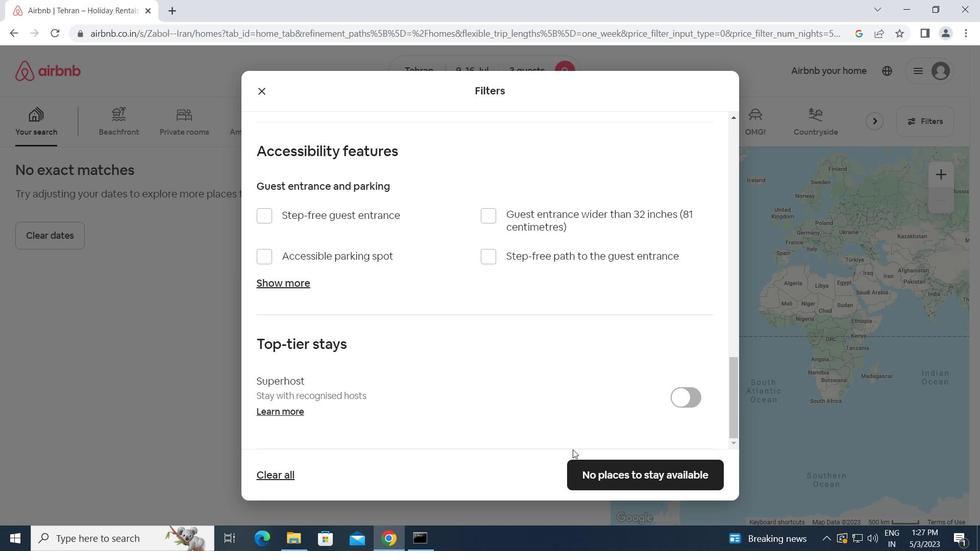 
Action: Mouse pressed left at (606, 474)
Screenshot: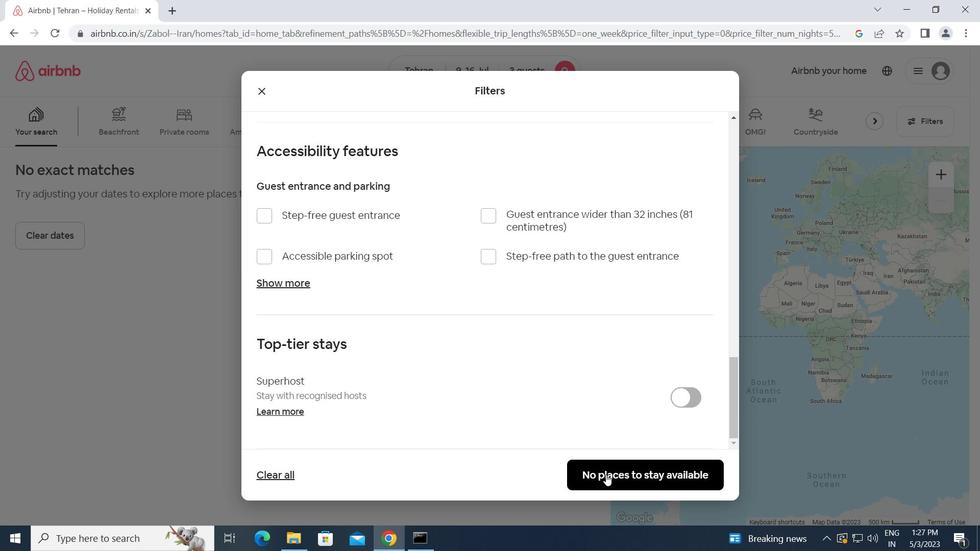 
Action: Mouse moved to (607, 474)
Screenshot: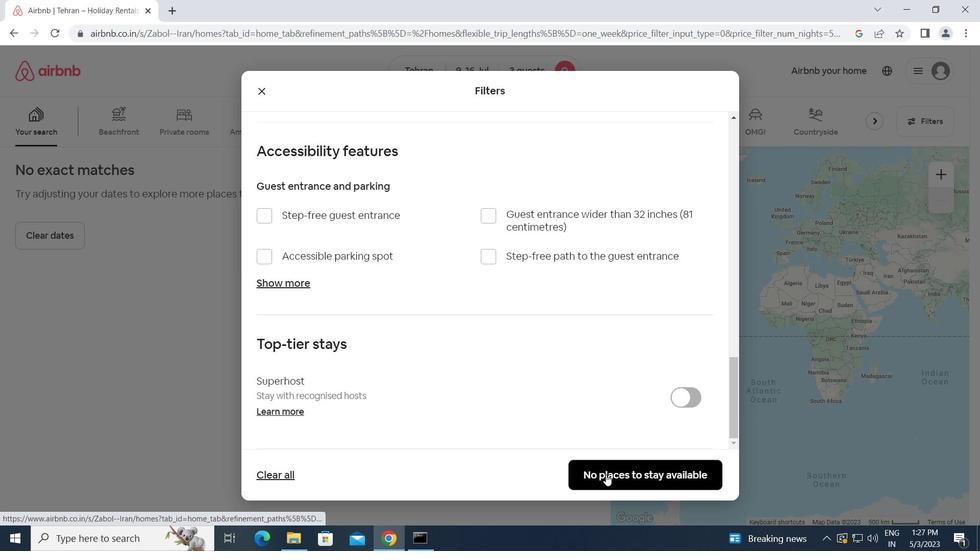 
